 Task: Find connections with filter location Lanxi with filter topic #linkedinprofileswith filter profile language German with filter current company TÜV Rheinland Group with filter school Shreemati Nathibai Damodar Thackersey Women's University with filter industry Blogs with filter service category Graphic Design with filter keywords title Software Ninjaneer
Action: Mouse moved to (504, 62)
Screenshot: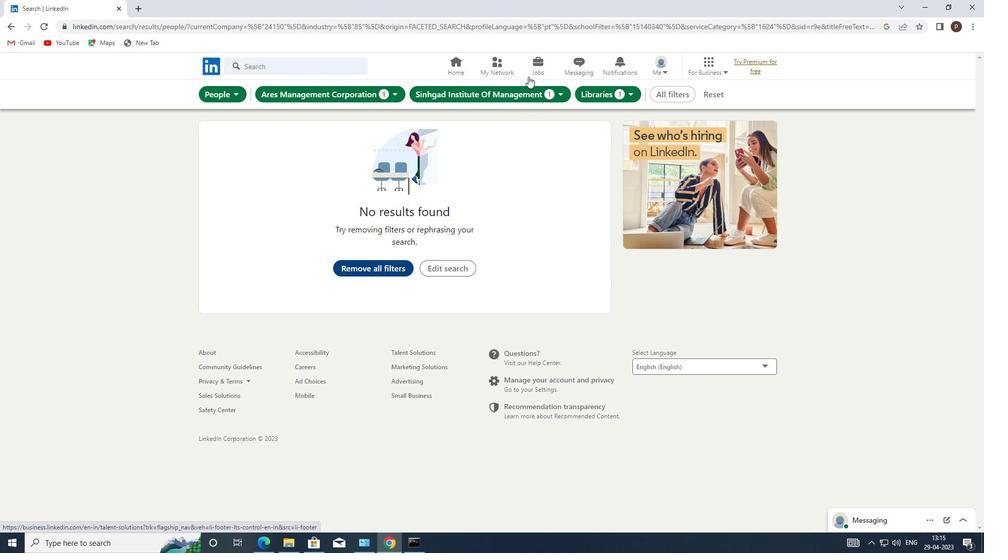 
Action: Mouse pressed left at (504, 62)
Screenshot: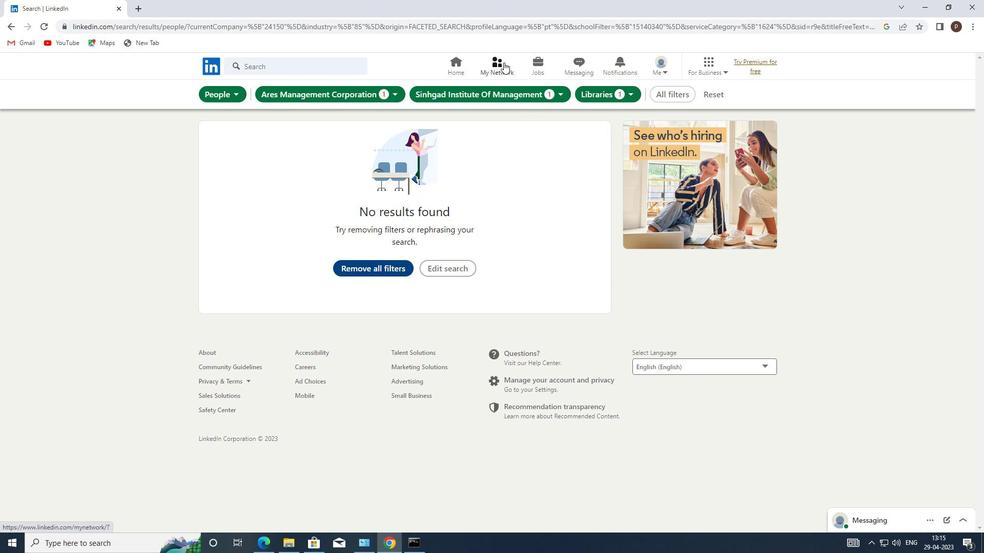
Action: Mouse moved to (268, 127)
Screenshot: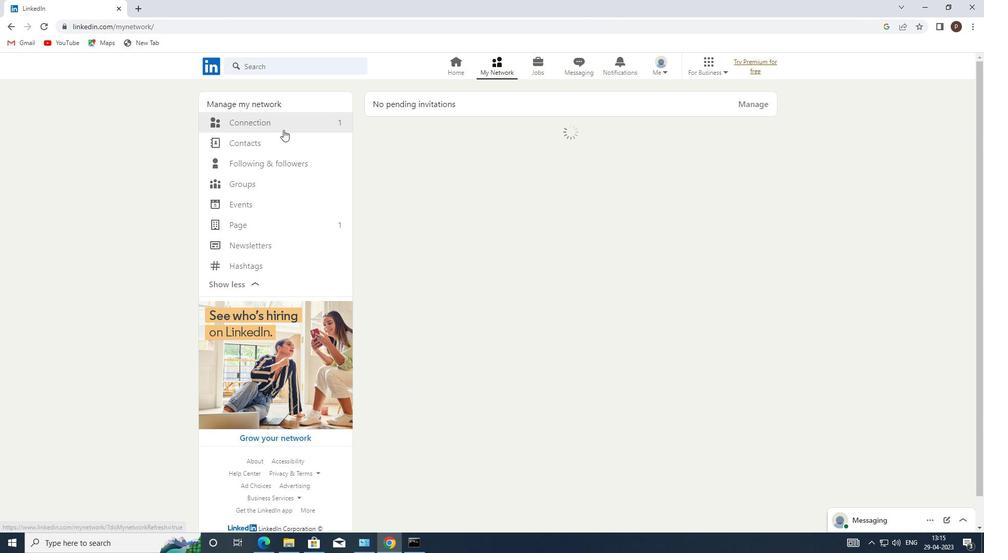 
Action: Mouse pressed left at (268, 127)
Screenshot: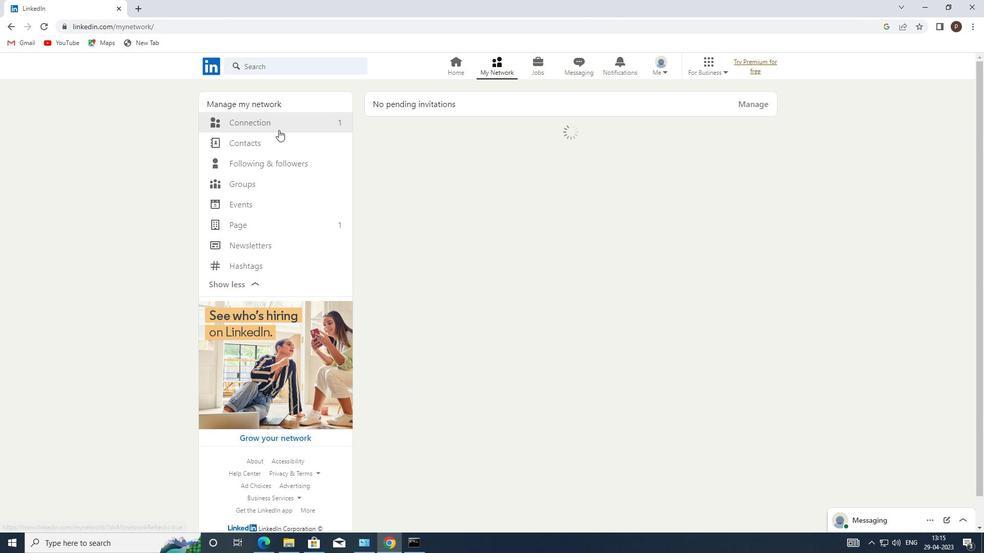 
Action: Mouse moved to (562, 123)
Screenshot: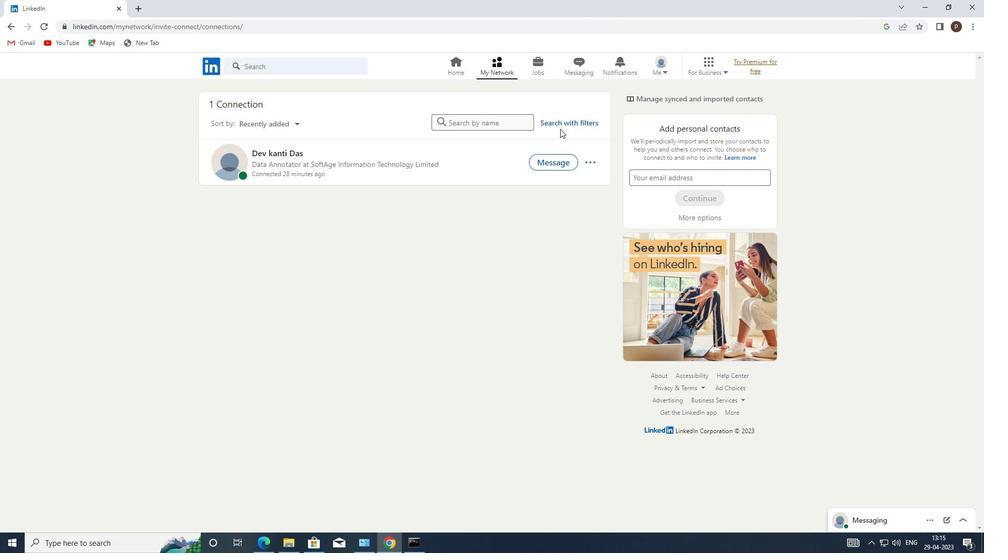 
Action: Mouse pressed left at (562, 123)
Screenshot: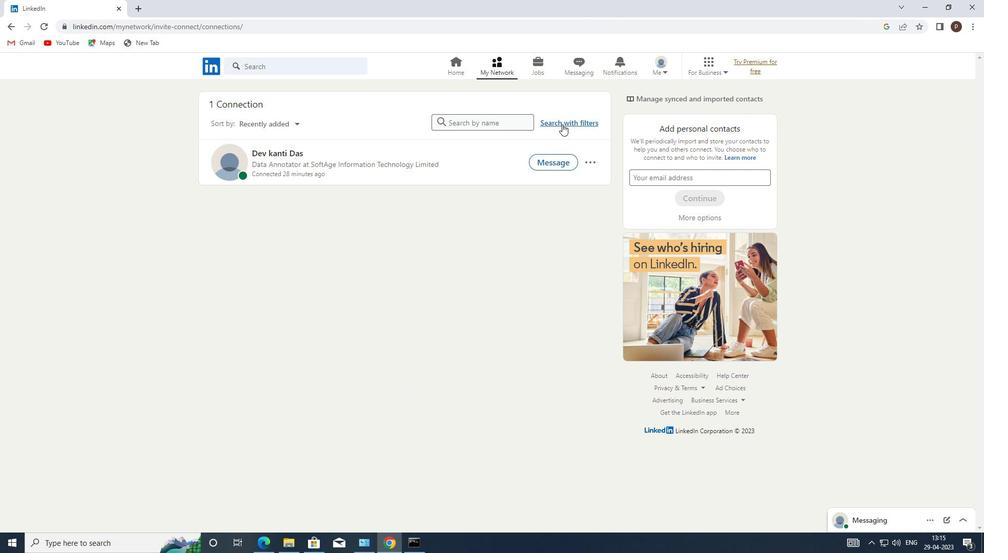 
Action: Mouse moved to (532, 93)
Screenshot: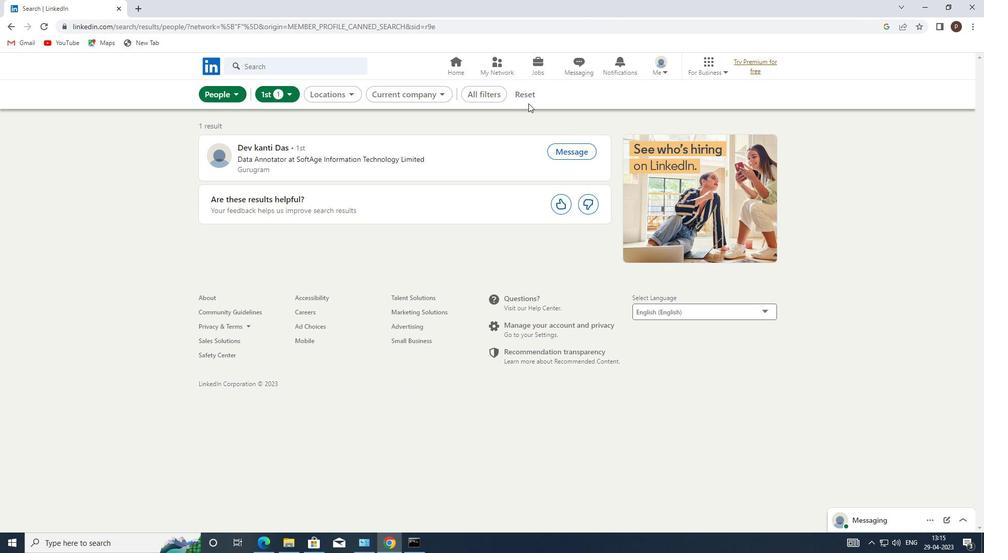 
Action: Mouse pressed left at (532, 93)
Screenshot: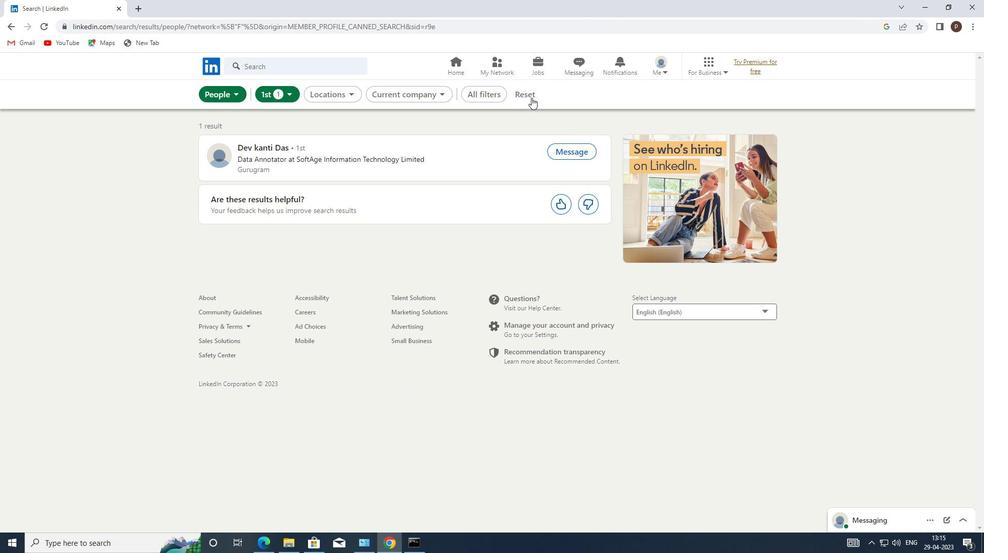 
Action: Mouse moved to (503, 91)
Screenshot: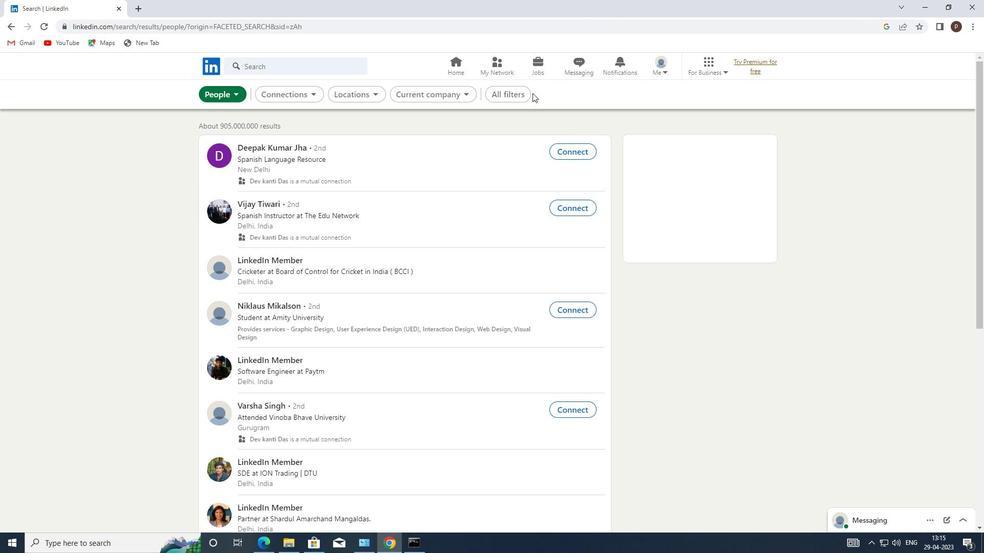 
Action: Mouse pressed left at (503, 91)
Screenshot: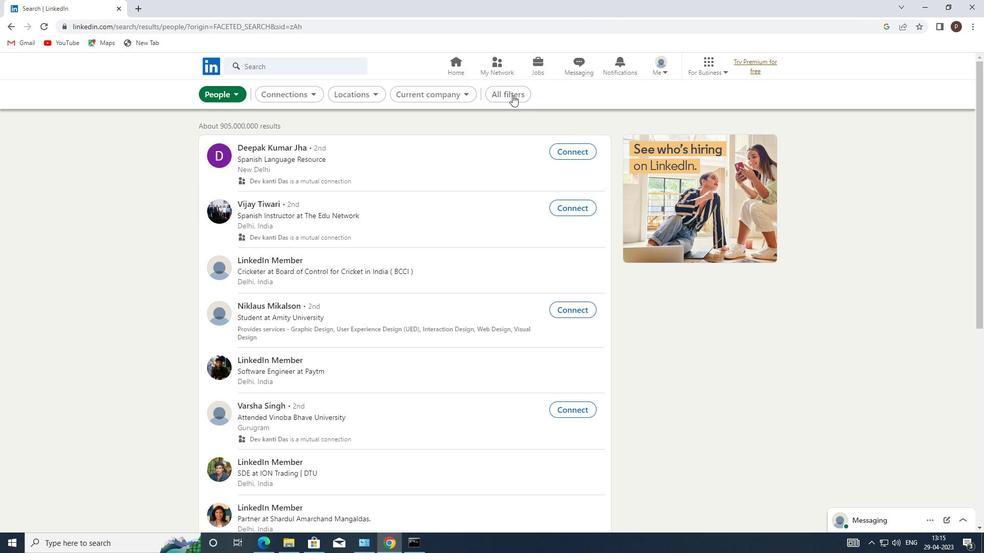 
Action: Mouse moved to (805, 378)
Screenshot: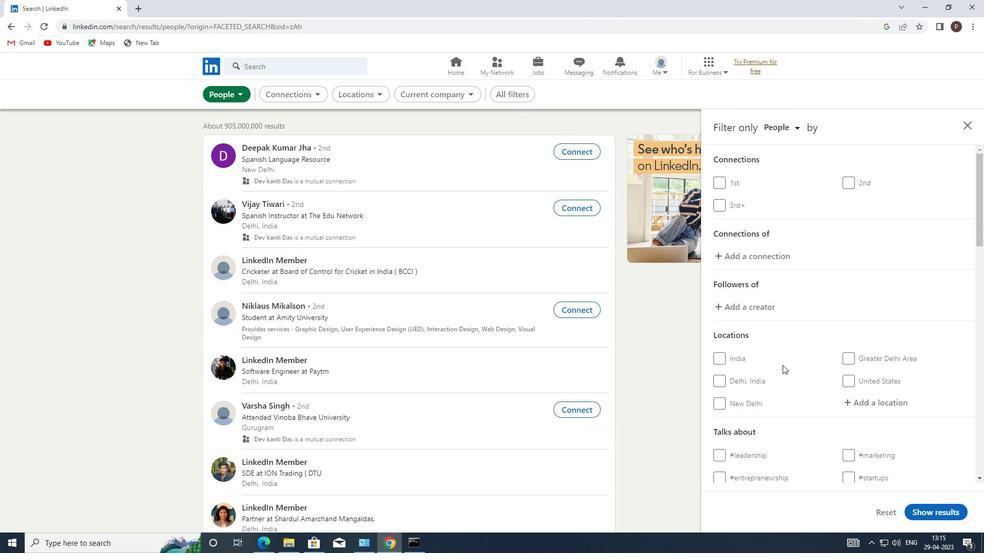 
Action: Mouse scrolled (805, 377) with delta (0, 0)
Screenshot: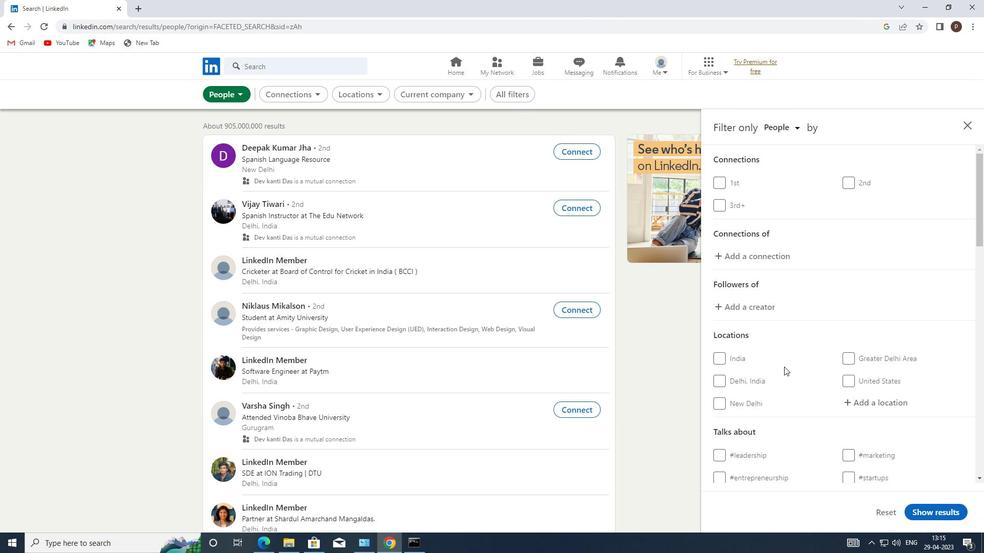 
Action: Mouse moved to (864, 353)
Screenshot: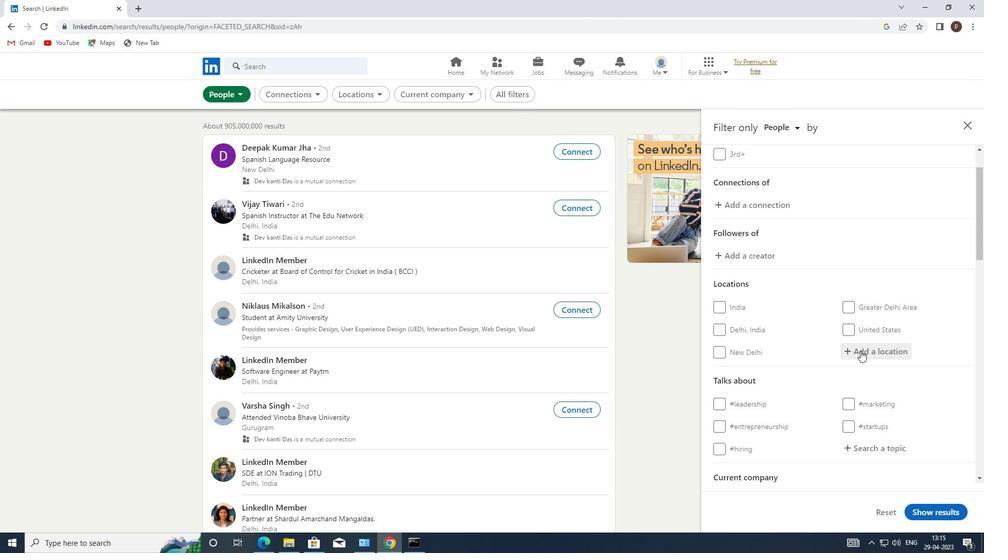 
Action: Mouse pressed left at (864, 353)
Screenshot: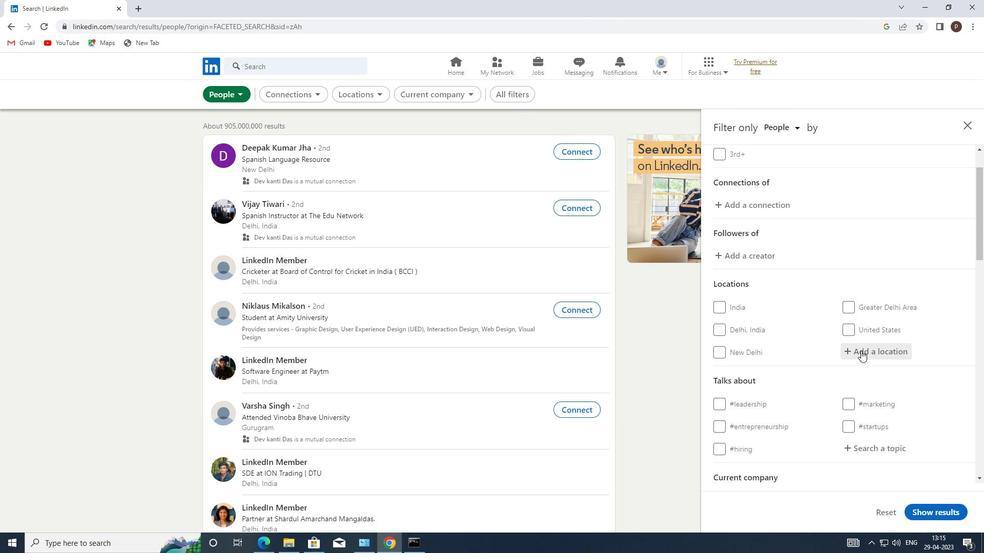 
Action: Key pressed l<Key.caps_lock>anxi<Key.space>
Screenshot: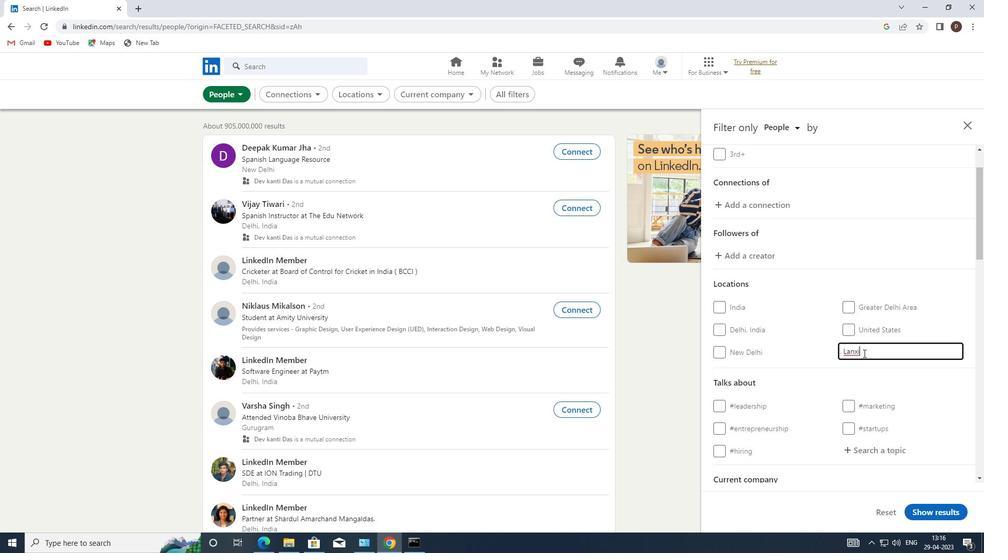 
Action: Mouse moved to (819, 360)
Screenshot: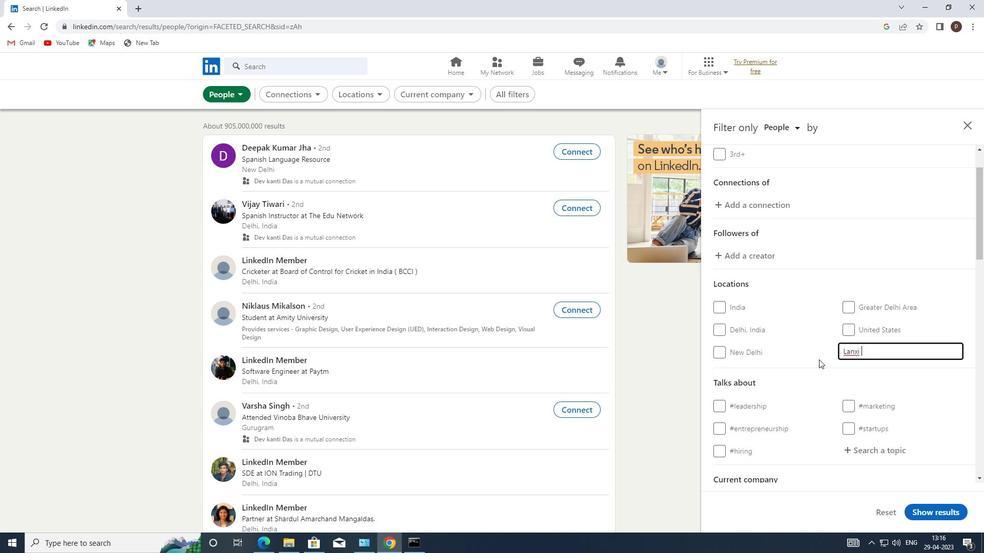 
Action: Mouse scrolled (819, 359) with delta (0, 0)
Screenshot: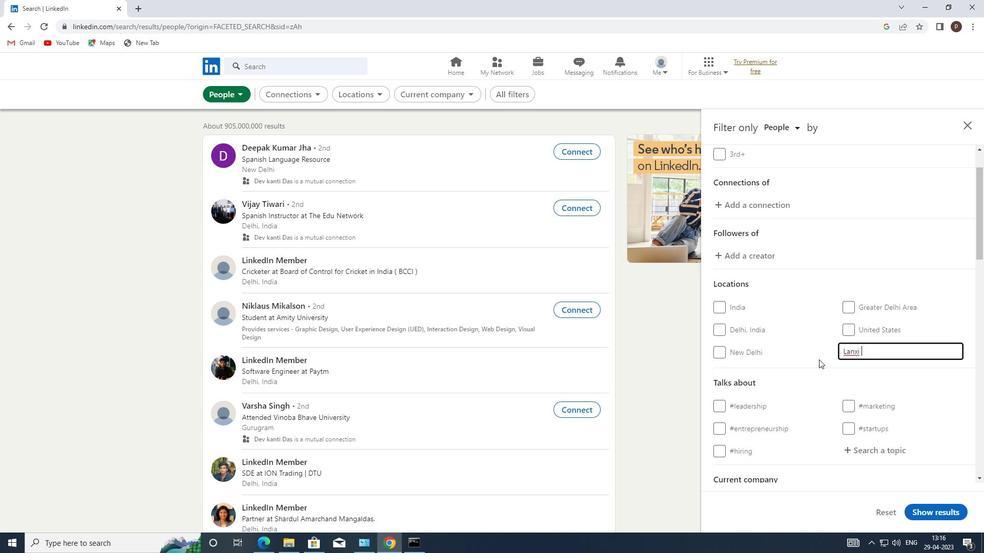 
Action: Mouse scrolled (819, 359) with delta (0, 0)
Screenshot: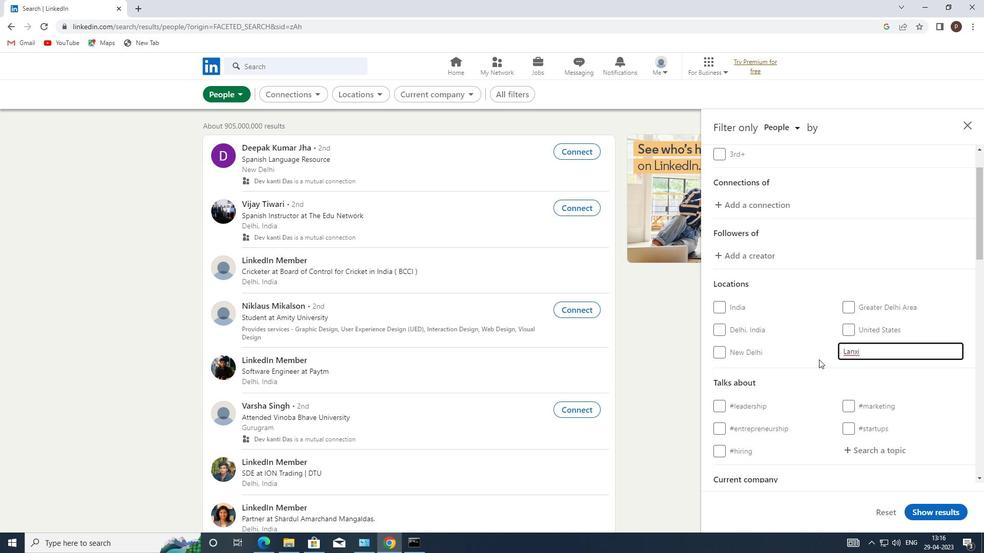 
Action: Mouse moved to (854, 350)
Screenshot: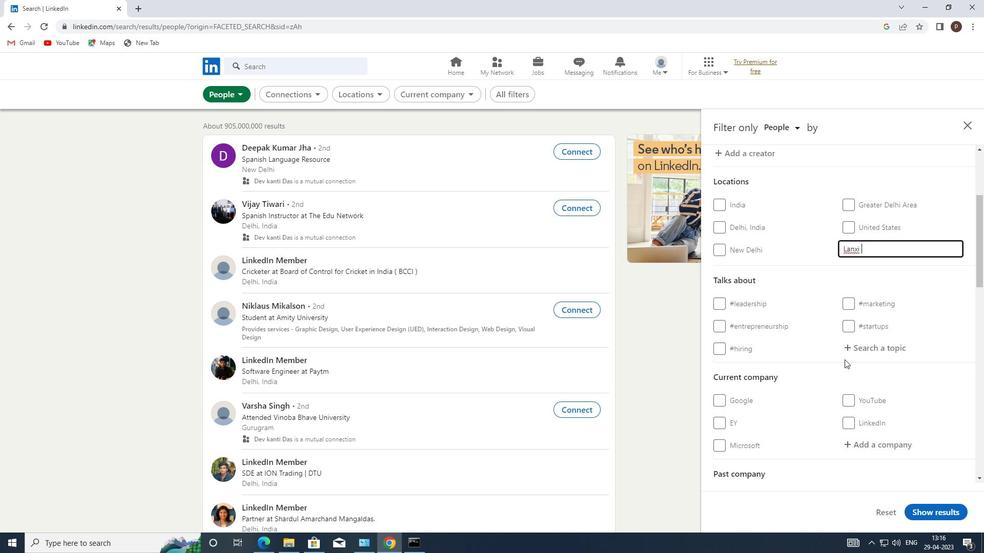 
Action: Mouse pressed left at (854, 350)
Screenshot: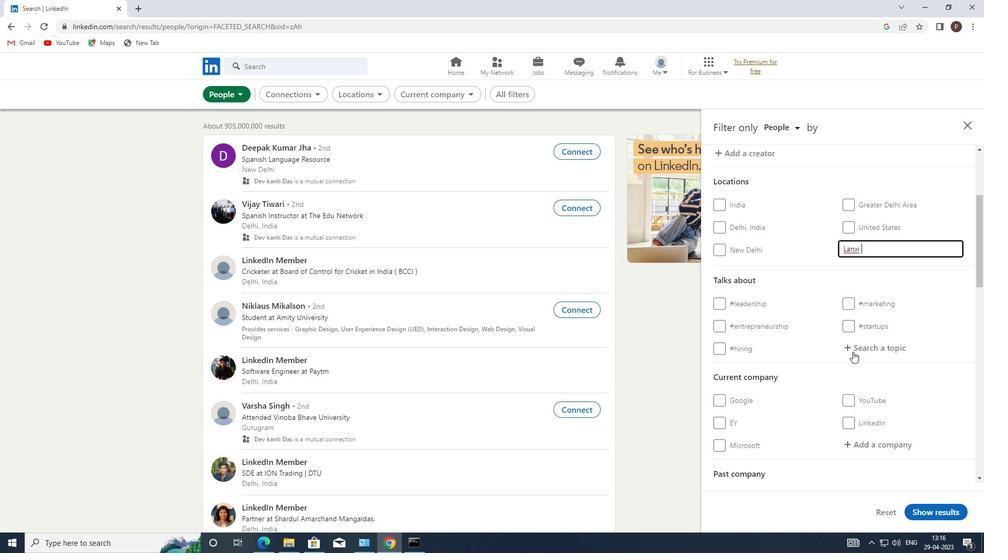 
Action: Key pressed <Key.shift>#I<Key.backspace>LINKEDINPROFILES
Screenshot: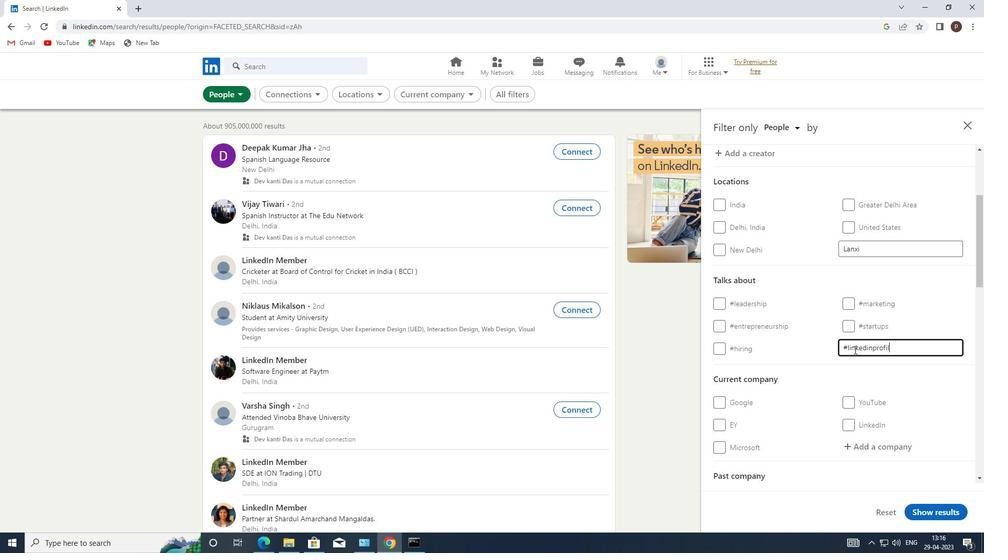 
Action: Mouse moved to (765, 375)
Screenshot: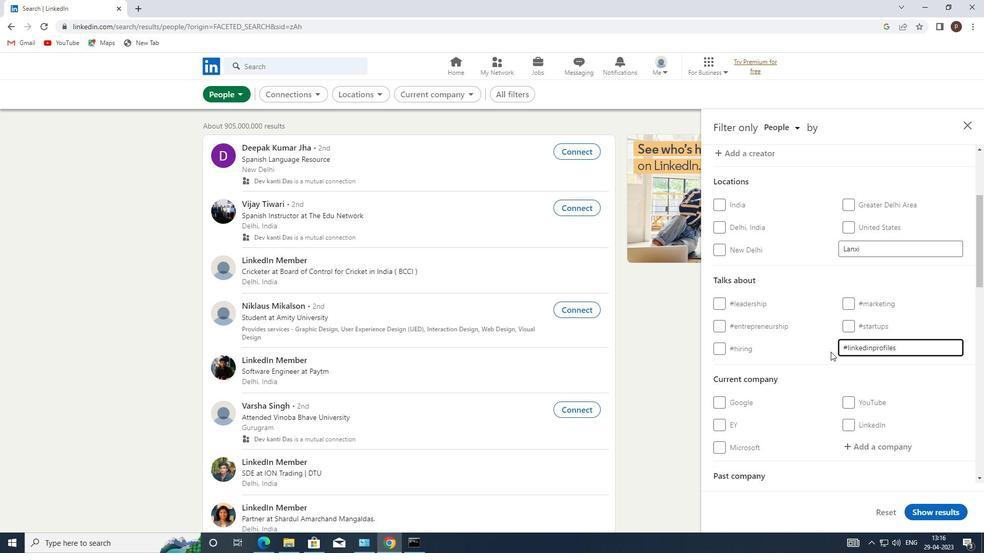 
Action: Mouse scrolled (765, 374) with delta (0, 0)
Screenshot: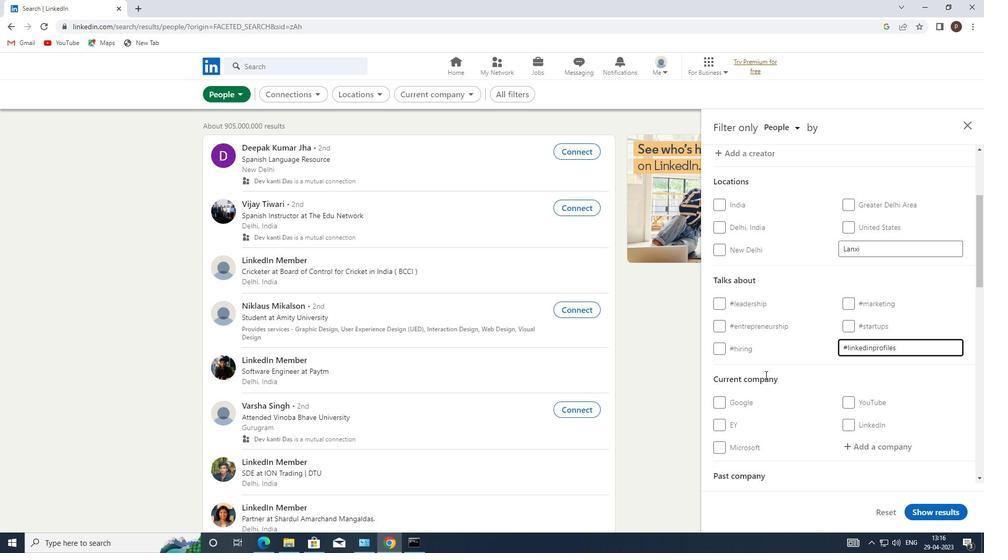 
Action: Mouse moved to (765, 375)
Screenshot: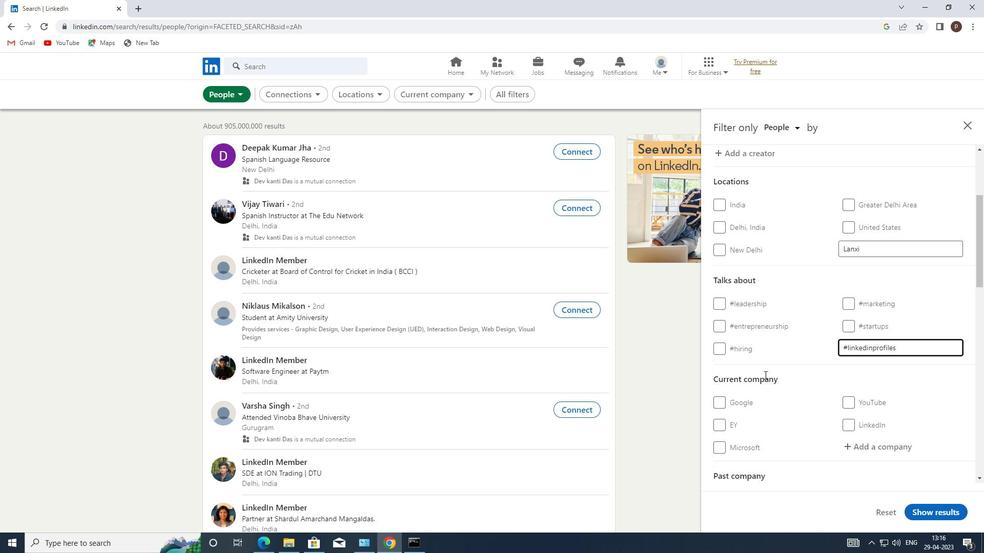 
Action: Mouse scrolled (765, 375) with delta (0, 0)
Screenshot: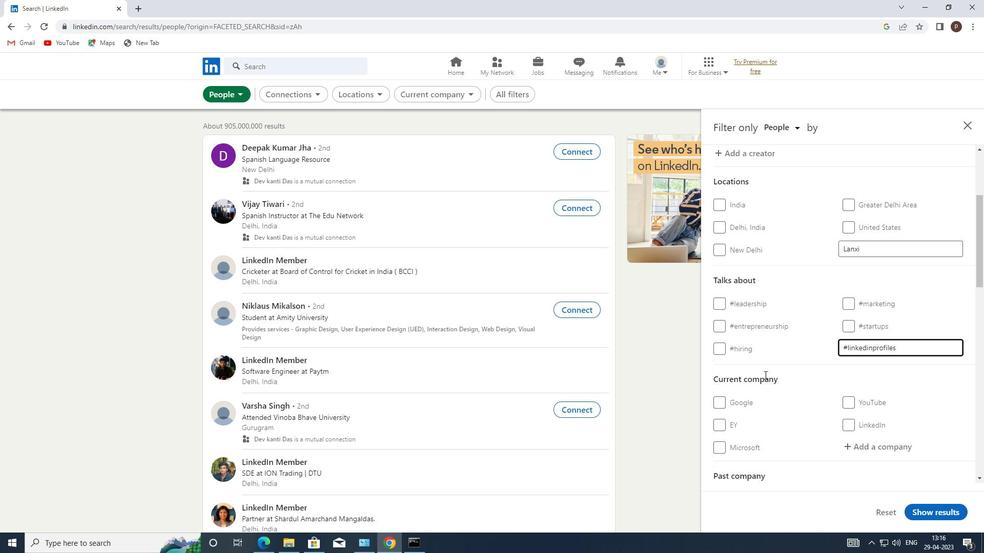 
Action: Mouse scrolled (765, 375) with delta (0, 0)
Screenshot: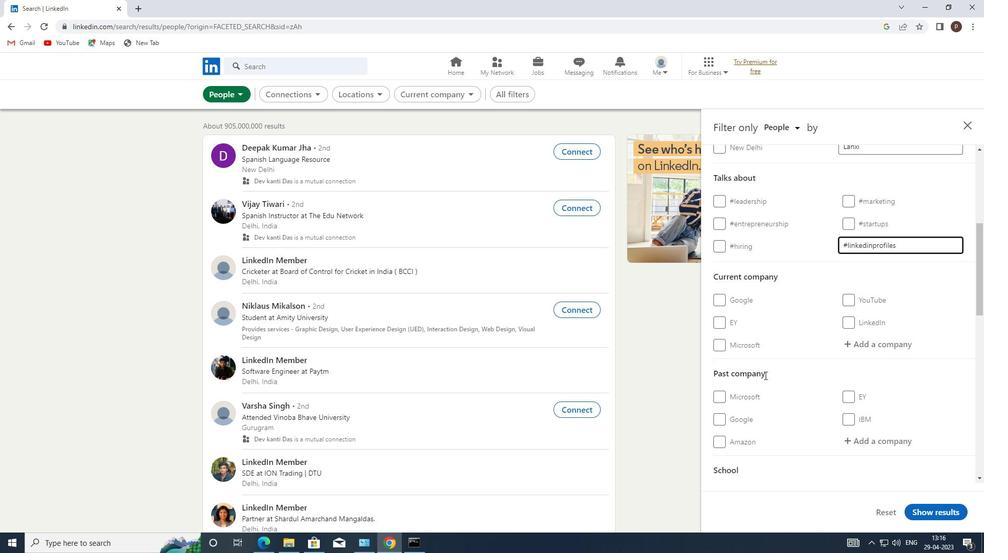 
Action: Mouse scrolled (765, 375) with delta (0, 0)
Screenshot: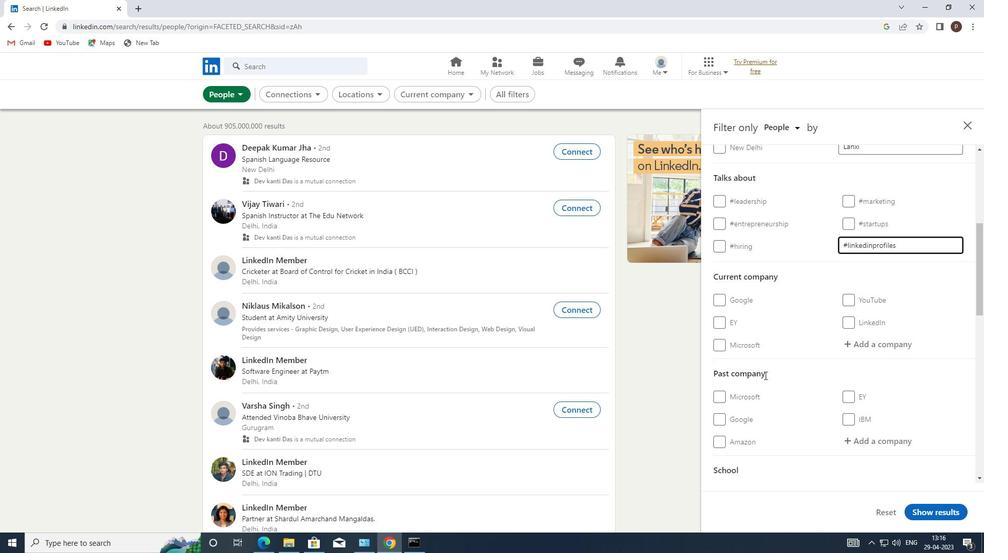 
Action: Mouse scrolled (765, 375) with delta (0, 0)
Screenshot: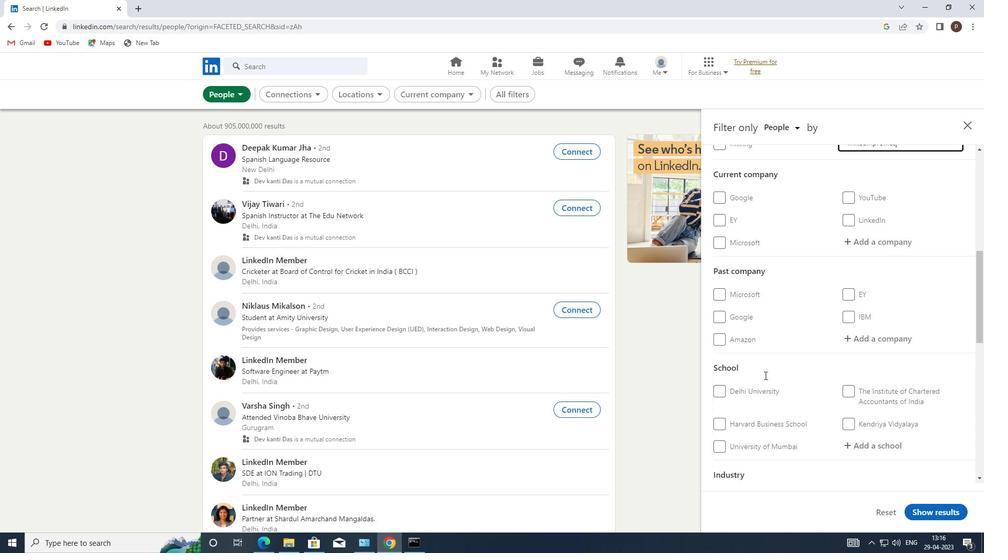 
Action: Mouse moved to (765, 376)
Screenshot: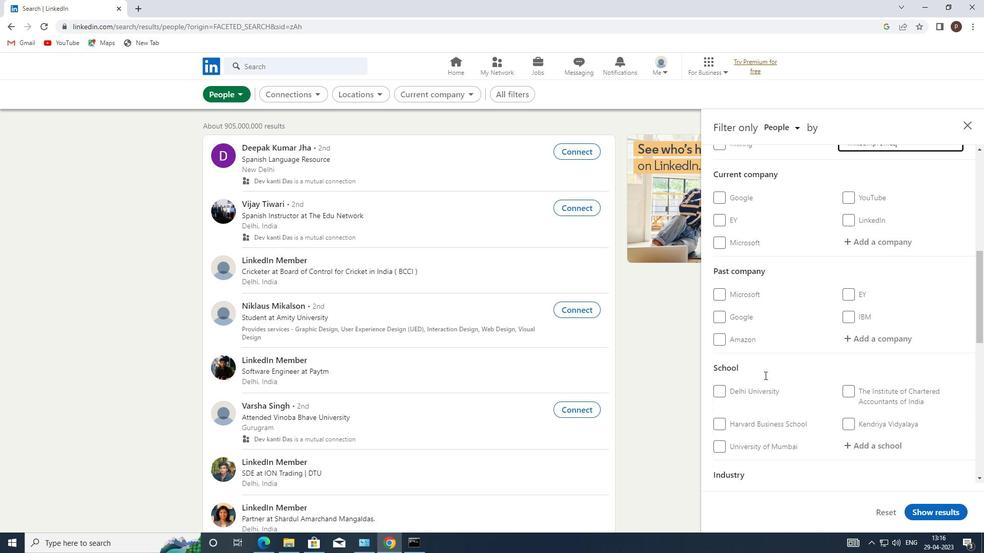 
Action: Mouse scrolled (765, 376) with delta (0, 0)
Screenshot: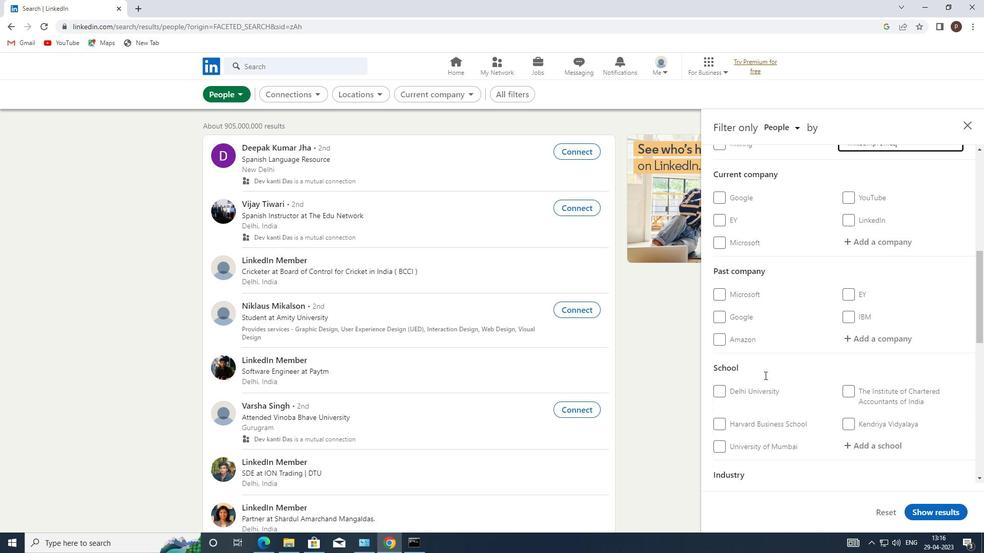 
Action: Mouse moved to (777, 381)
Screenshot: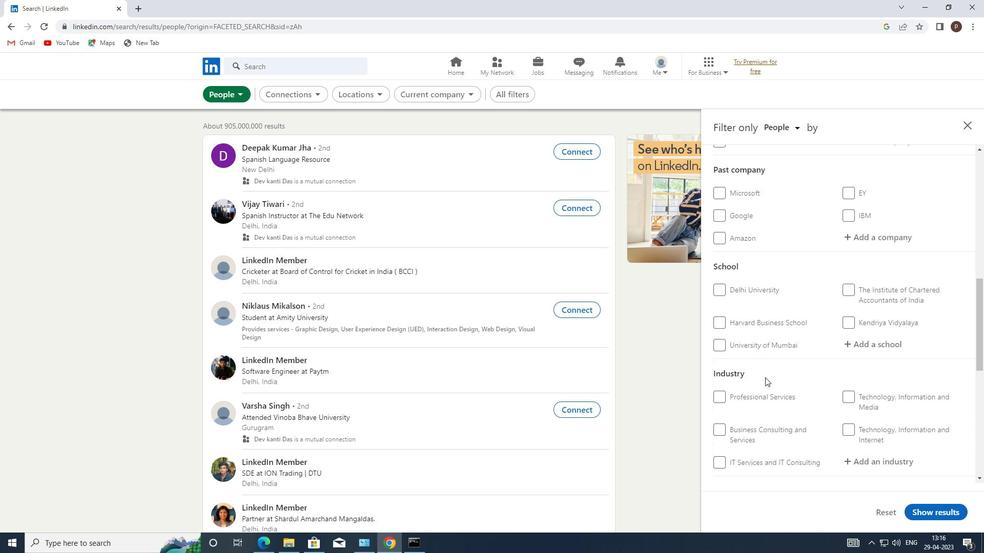 
Action: Mouse scrolled (777, 381) with delta (0, 0)
Screenshot: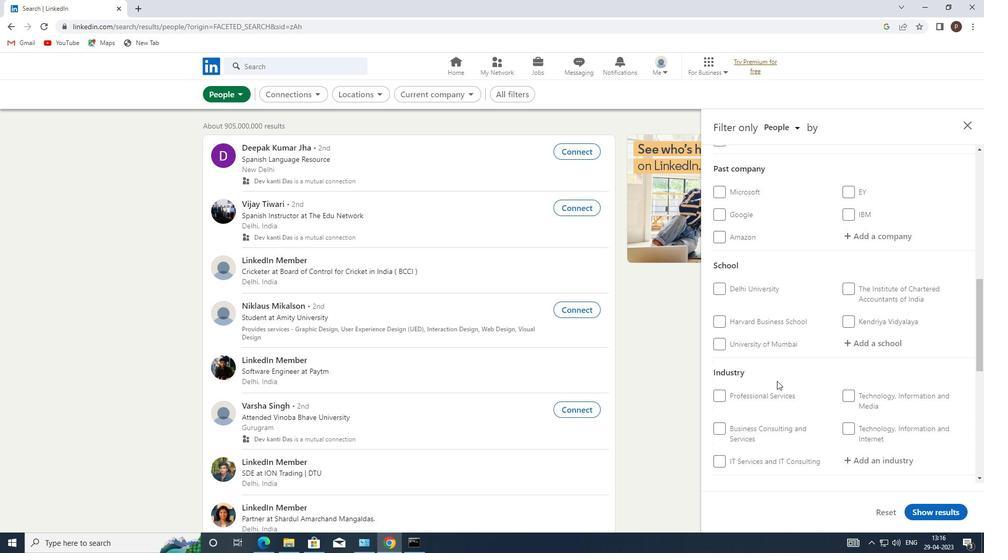
Action: Mouse scrolled (777, 381) with delta (0, 0)
Screenshot: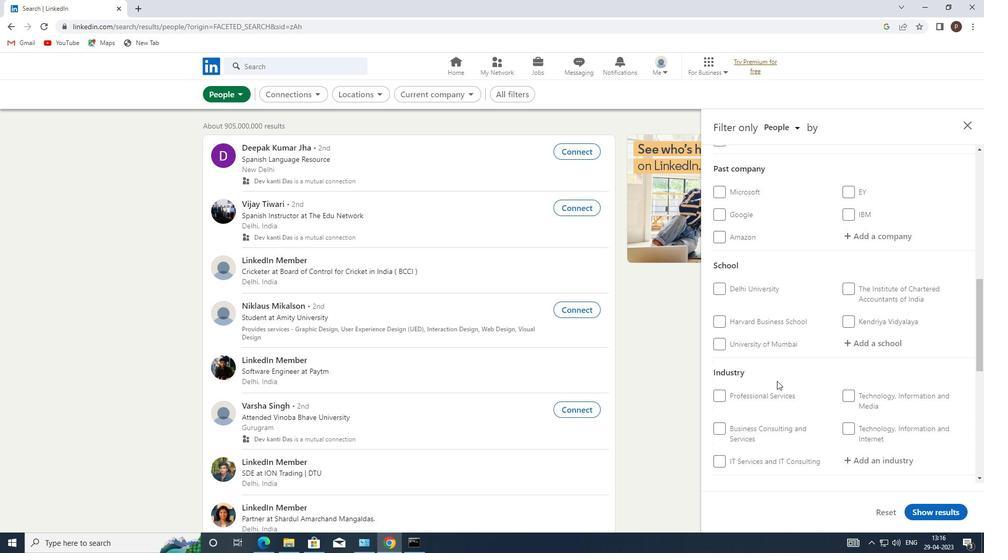 
Action: Mouse moved to (721, 458)
Screenshot: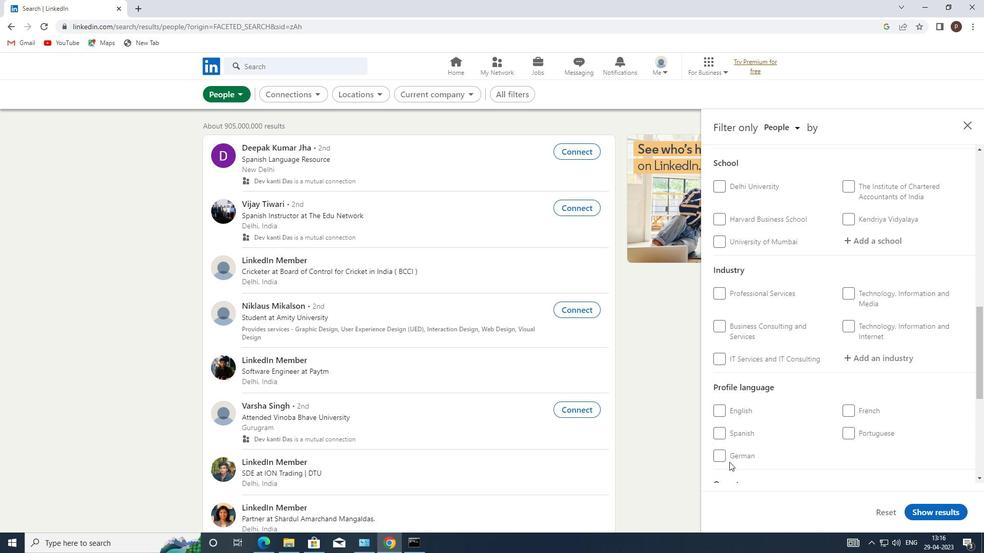 
Action: Mouse pressed left at (721, 458)
Screenshot: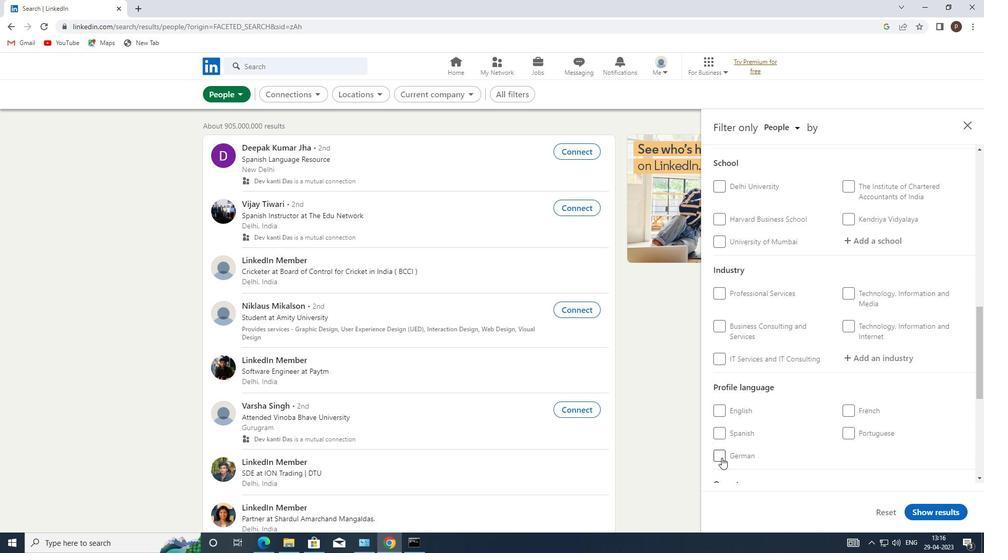 
Action: Mouse moved to (807, 402)
Screenshot: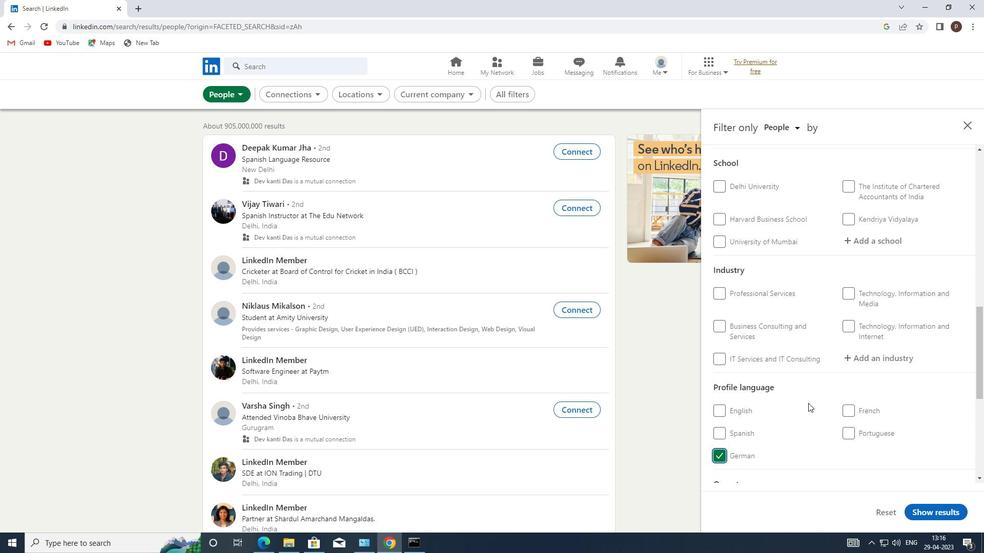 
Action: Mouse scrolled (807, 403) with delta (0, 0)
Screenshot: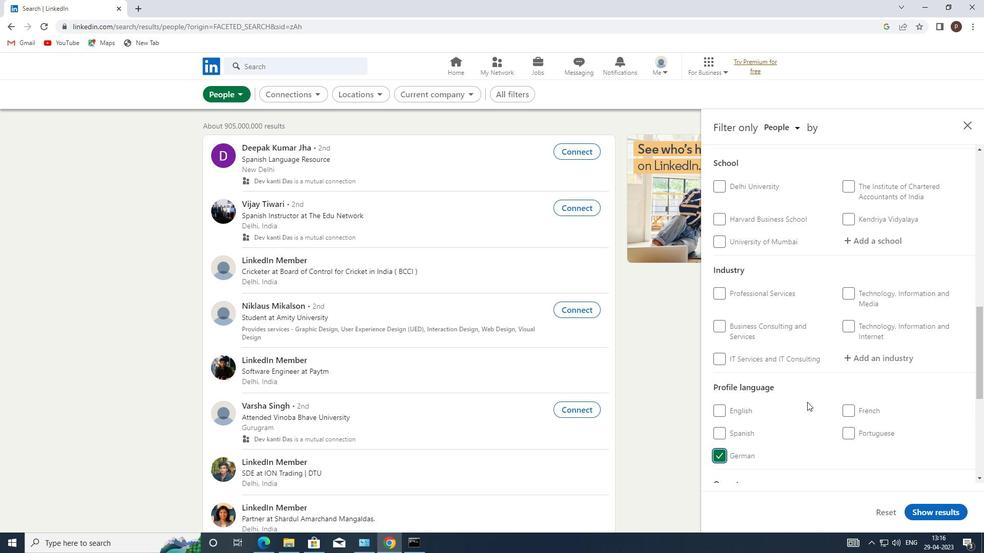 
Action: Mouse scrolled (807, 403) with delta (0, 0)
Screenshot: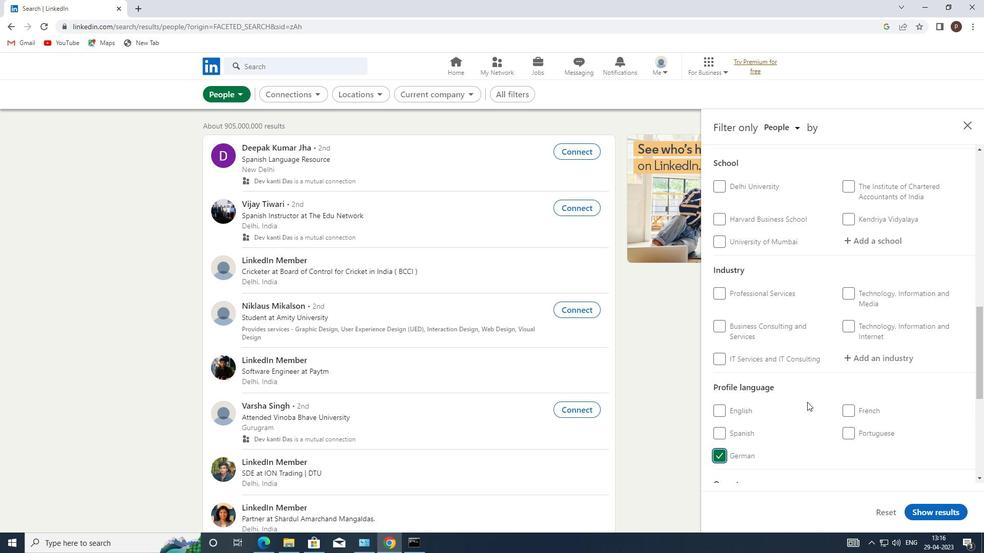 
Action: Mouse scrolled (807, 403) with delta (0, 0)
Screenshot: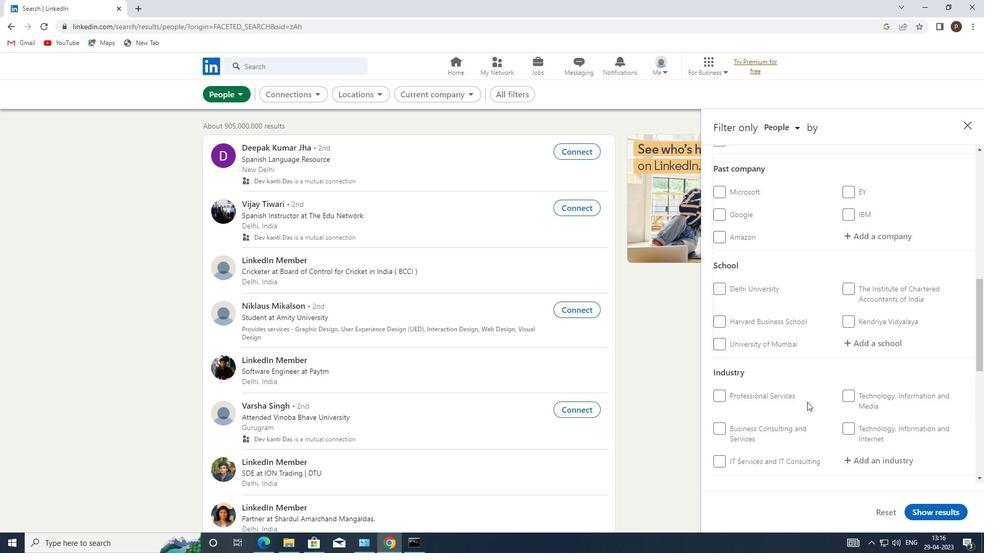 
Action: Mouse scrolled (807, 403) with delta (0, 0)
Screenshot: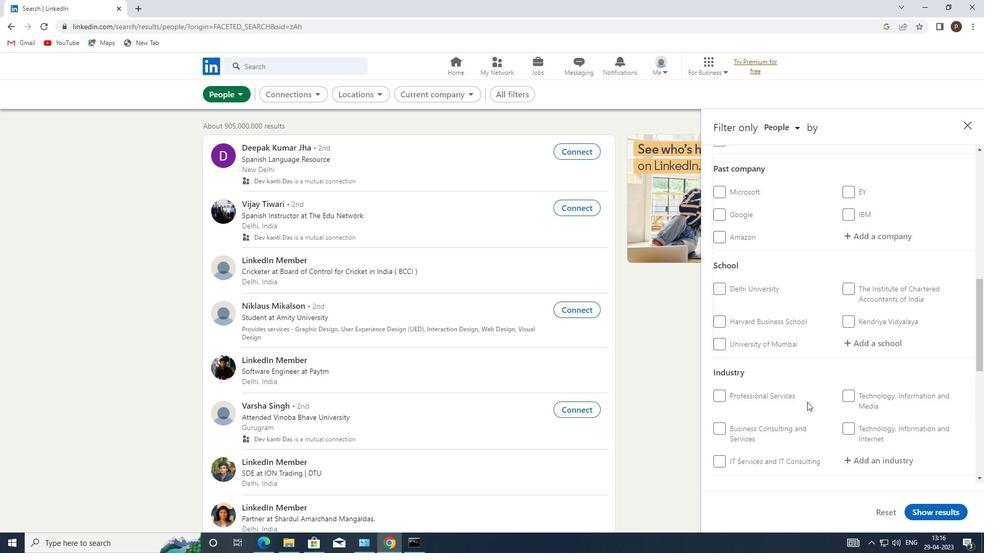 
Action: Mouse moved to (865, 313)
Screenshot: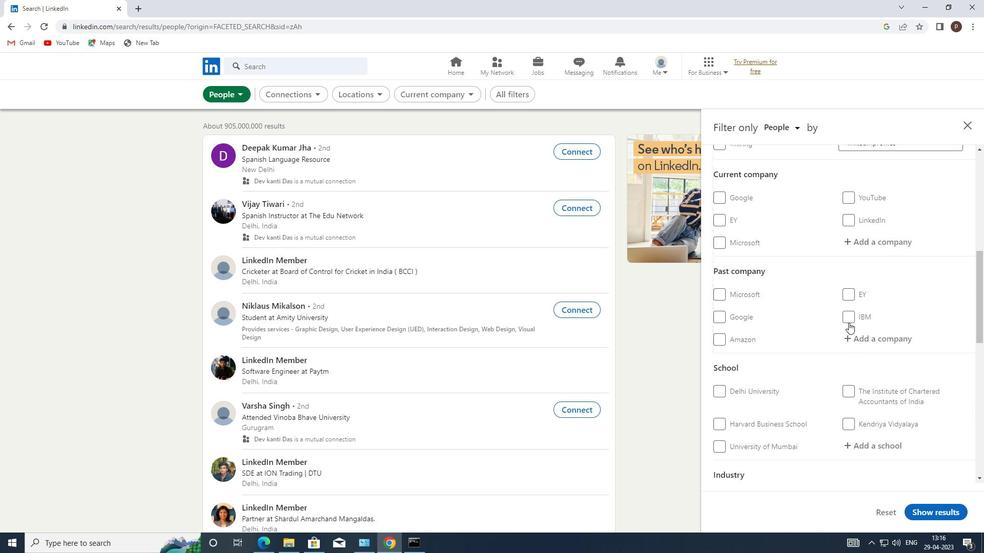 
Action: Mouse scrolled (865, 314) with delta (0, 0)
Screenshot: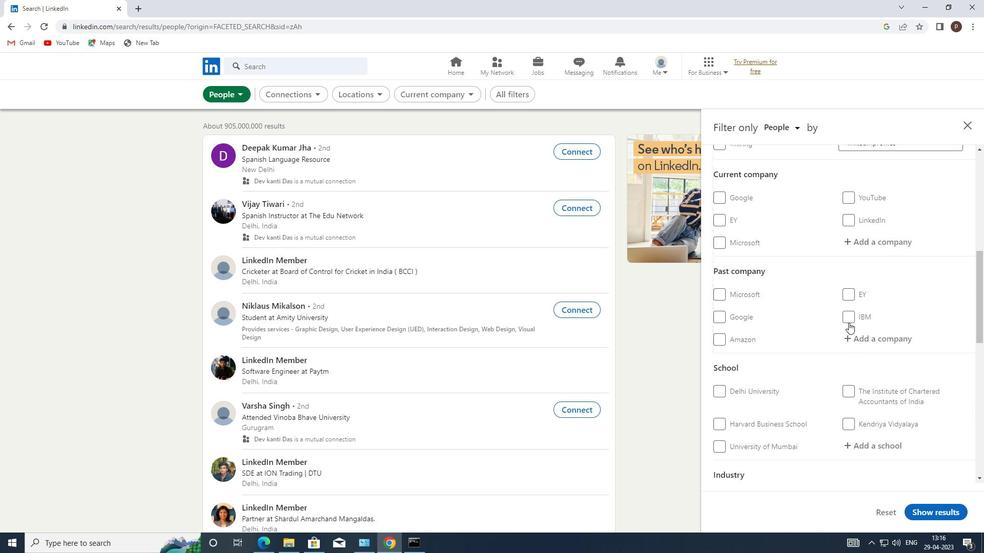 
Action: Mouse moved to (859, 290)
Screenshot: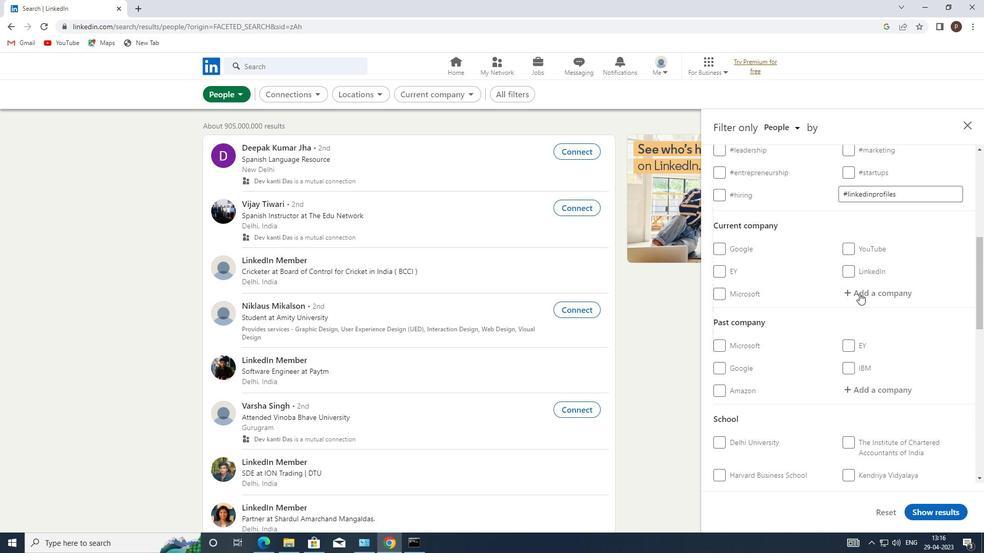 
Action: Mouse pressed left at (859, 290)
Screenshot: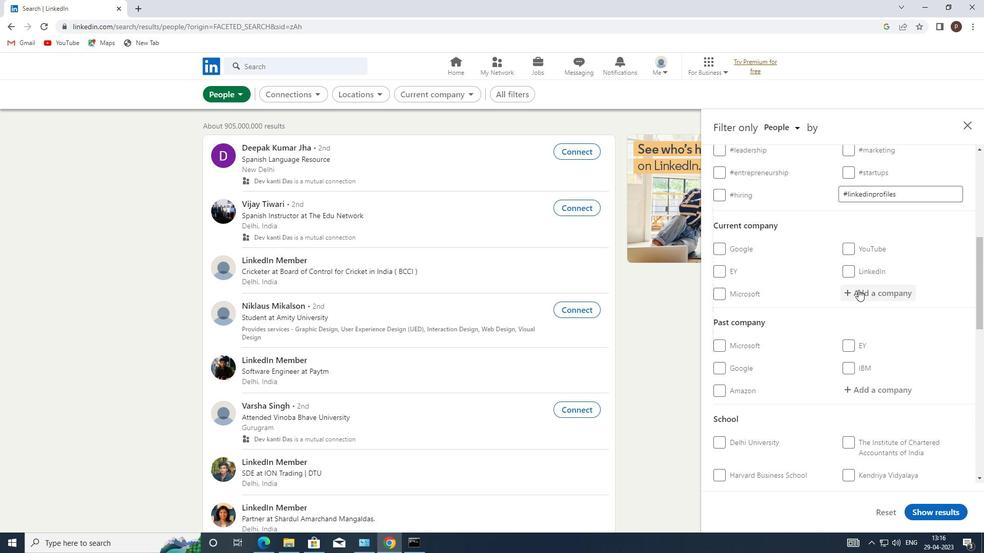 
Action: Key pressed <Key.caps_lock>TUV<Key.space>R
Screenshot: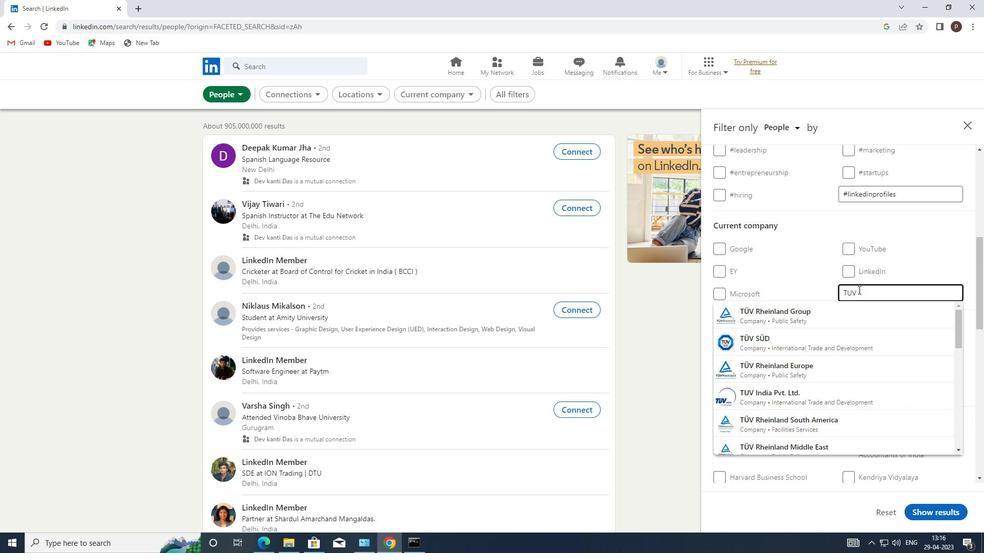 
Action: Mouse moved to (819, 340)
Screenshot: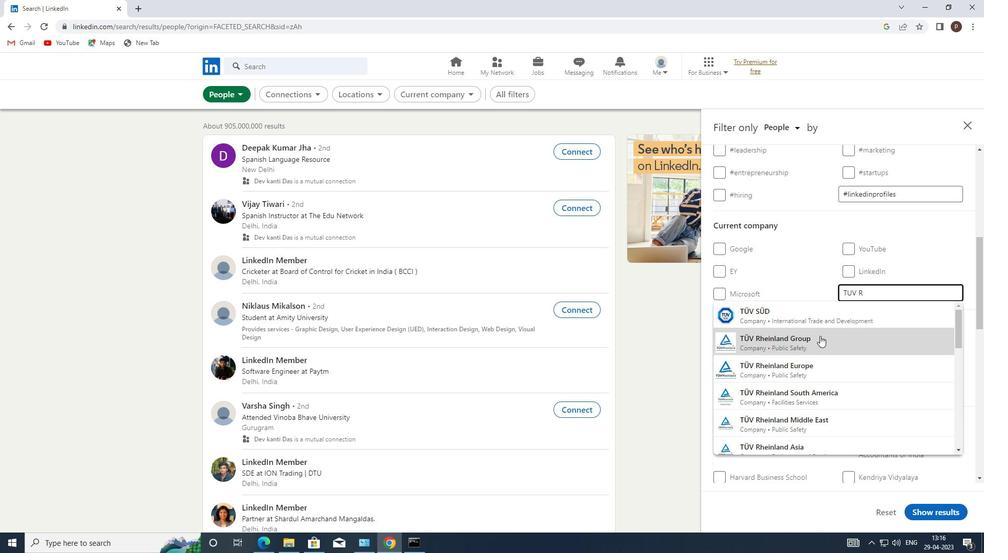 
Action: Mouse pressed left at (819, 340)
Screenshot: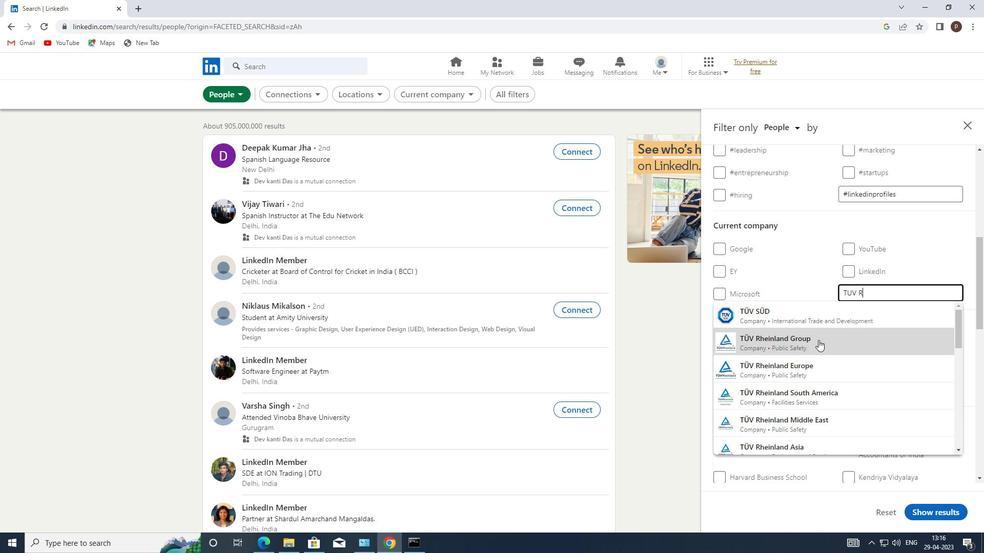 
Action: Mouse moved to (802, 333)
Screenshot: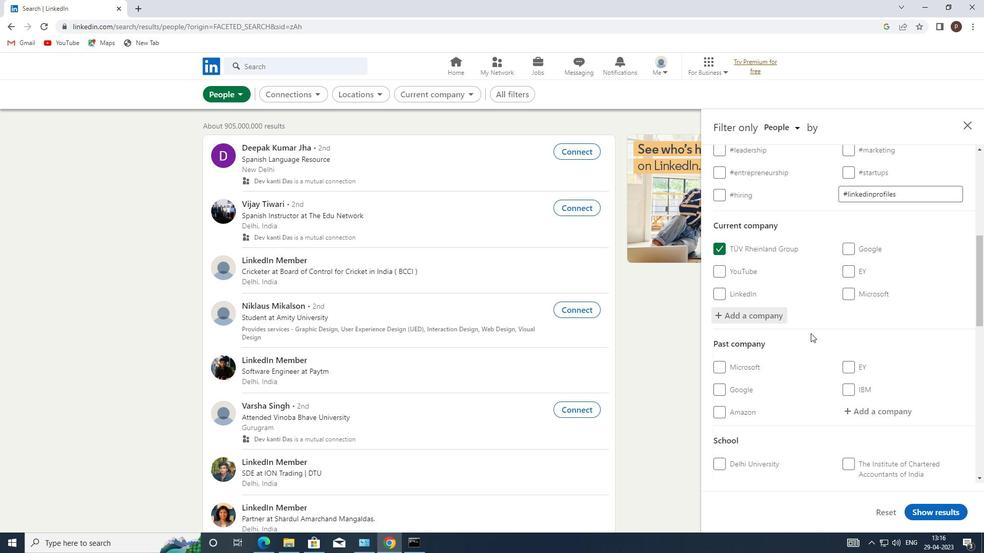 
Action: Mouse scrolled (802, 333) with delta (0, 0)
Screenshot: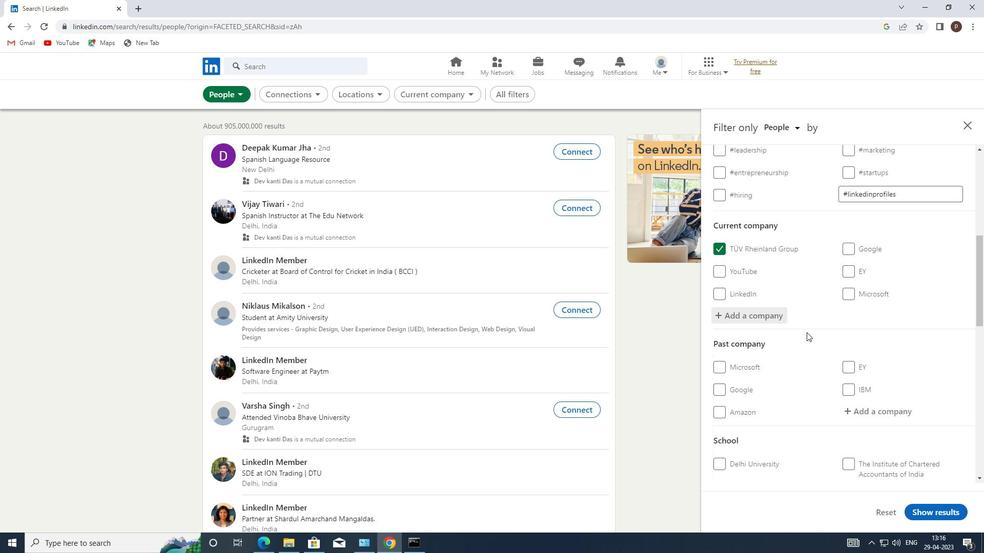 
Action: Mouse moved to (828, 354)
Screenshot: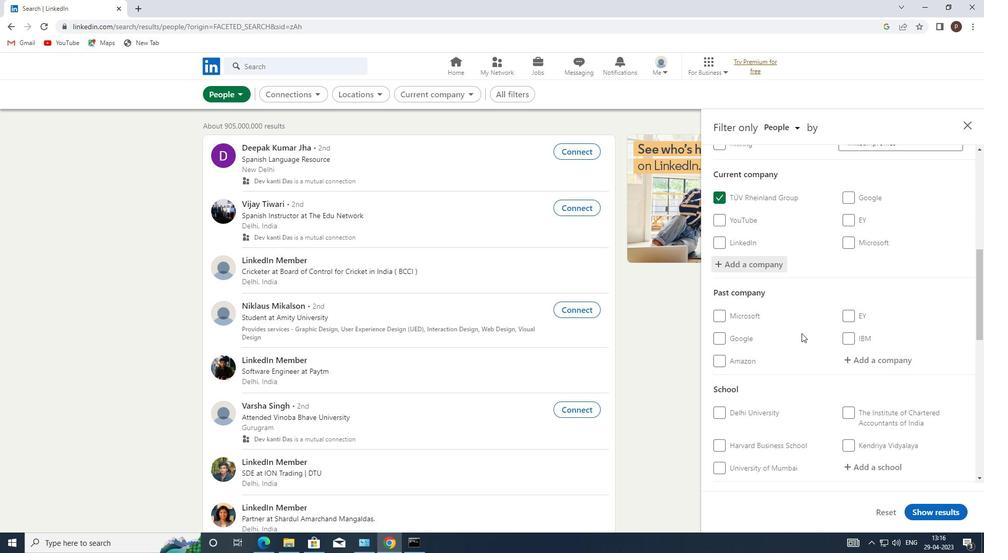 
Action: Mouse scrolled (828, 353) with delta (0, 0)
Screenshot: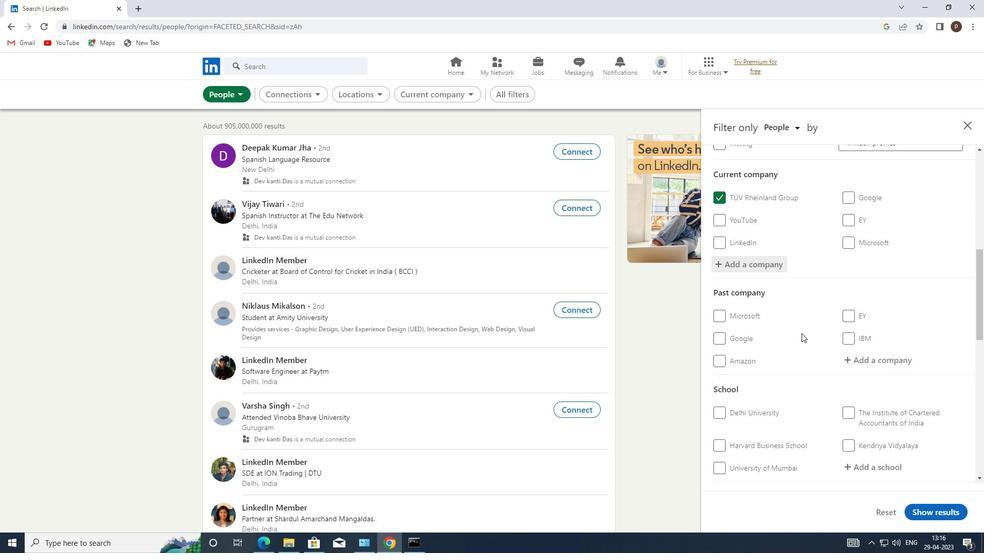 
Action: Mouse scrolled (828, 353) with delta (0, 0)
Screenshot: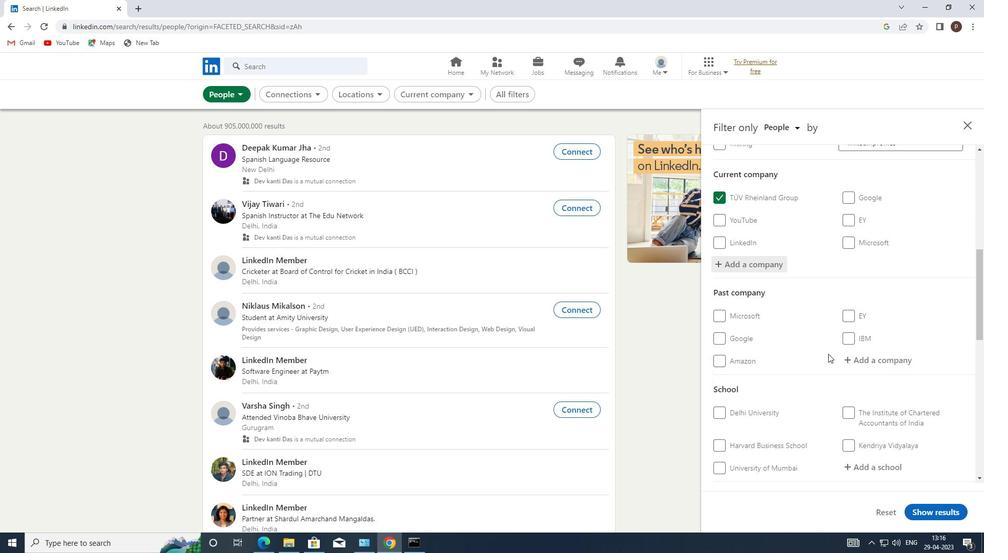 
Action: Mouse moved to (861, 366)
Screenshot: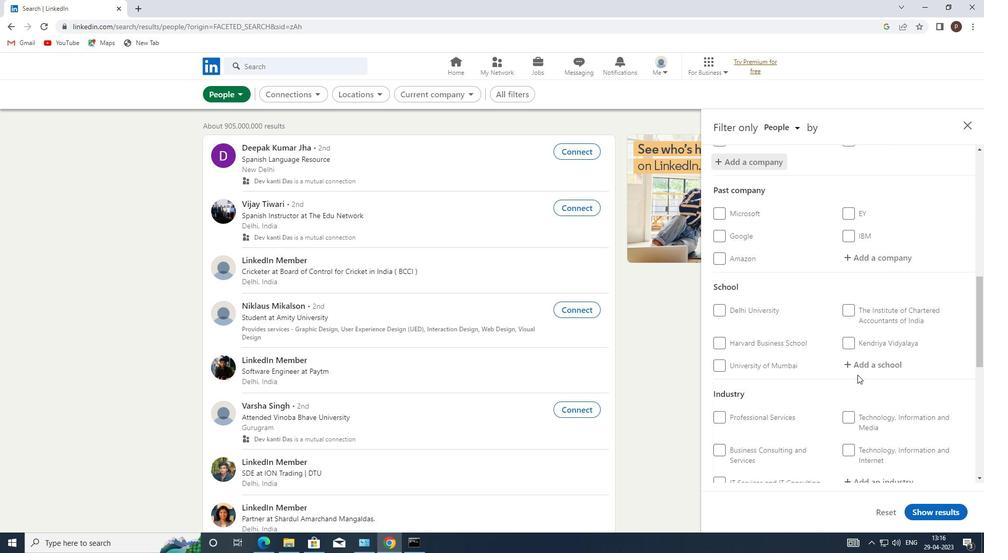 
Action: Mouse pressed left at (861, 366)
Screenshot: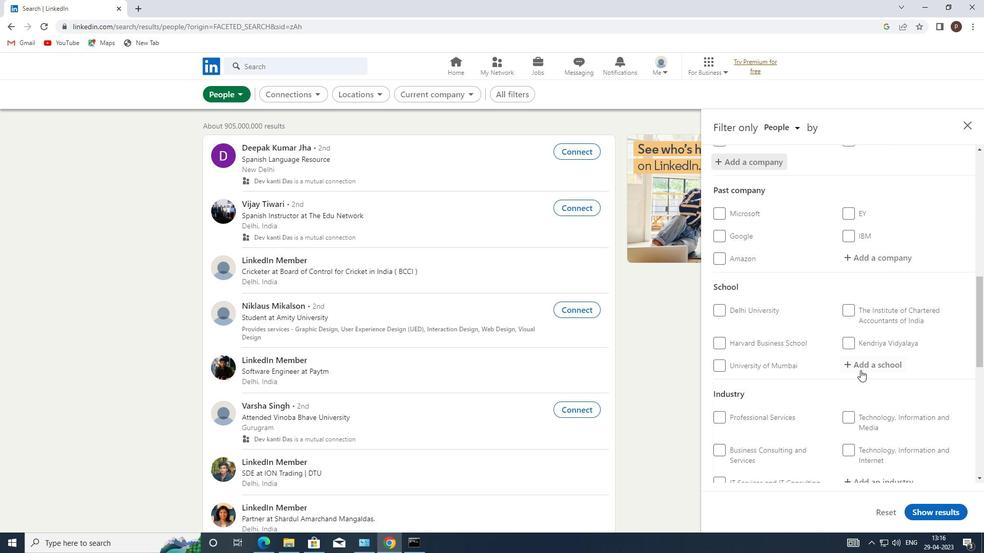 
Action: Key pressed <Key.caps_lock>S<Key.caps_lock><Key.backspace>S<Key.caps_lock>HREEMATI<Key.space><Key.caps_lock>N<Key.caps_lock>
Screenshot: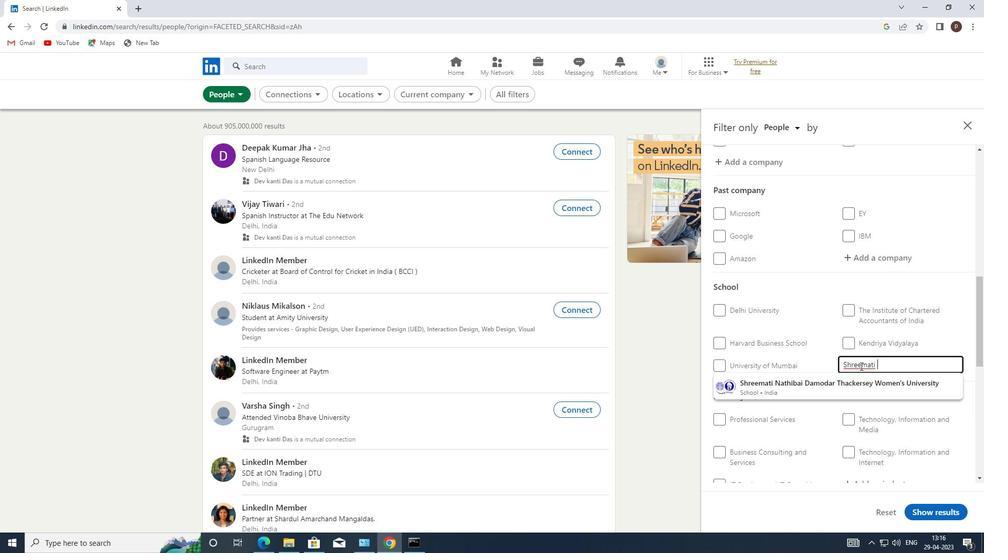 
Action: Mouse moved to (825, 387)
Screenshot: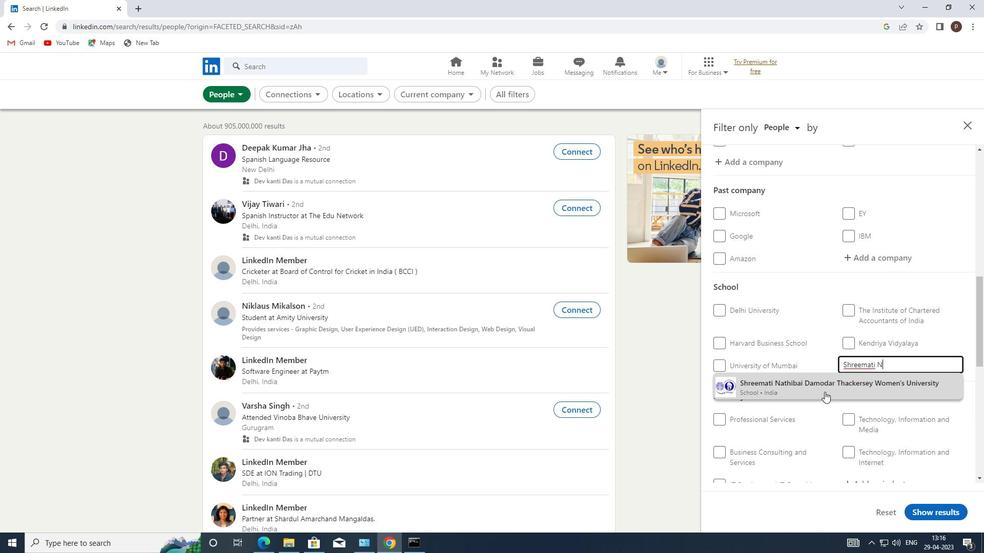 
Action: Mouse pressed left at (825, 387)
Screenshot: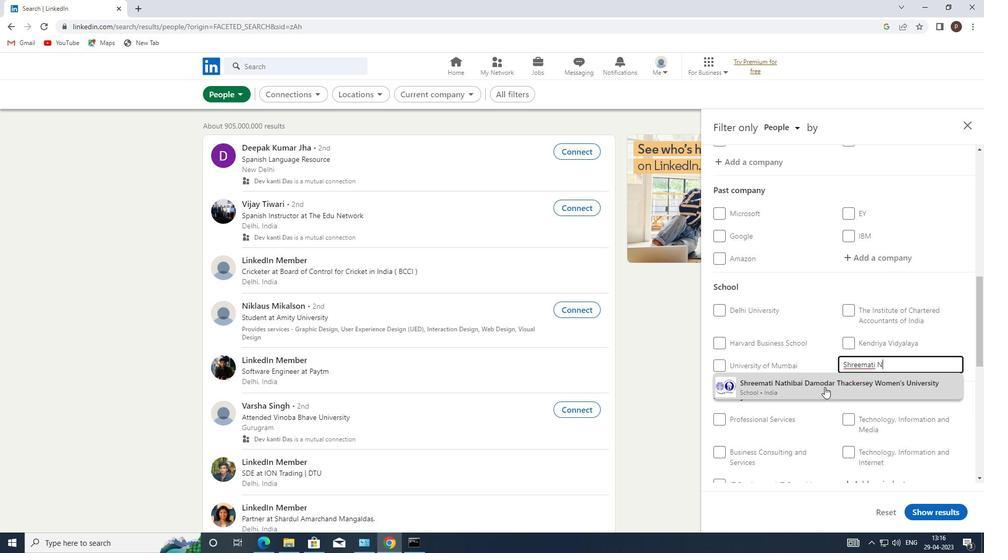 
Action: Mouse moved to (824, 387)
Screenshot: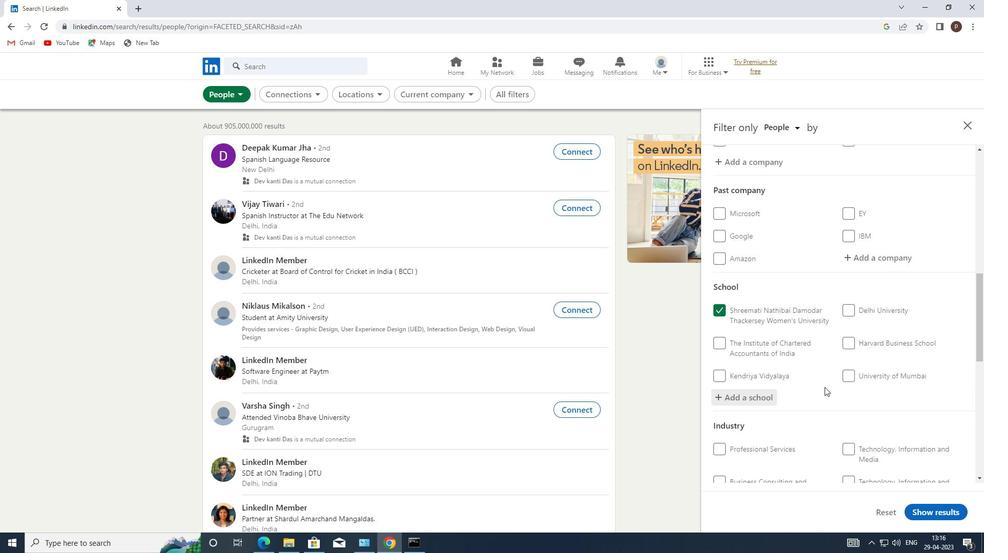 
Action: Mouse scrolled (824, 386) with delta (0, 0)
Screenshot: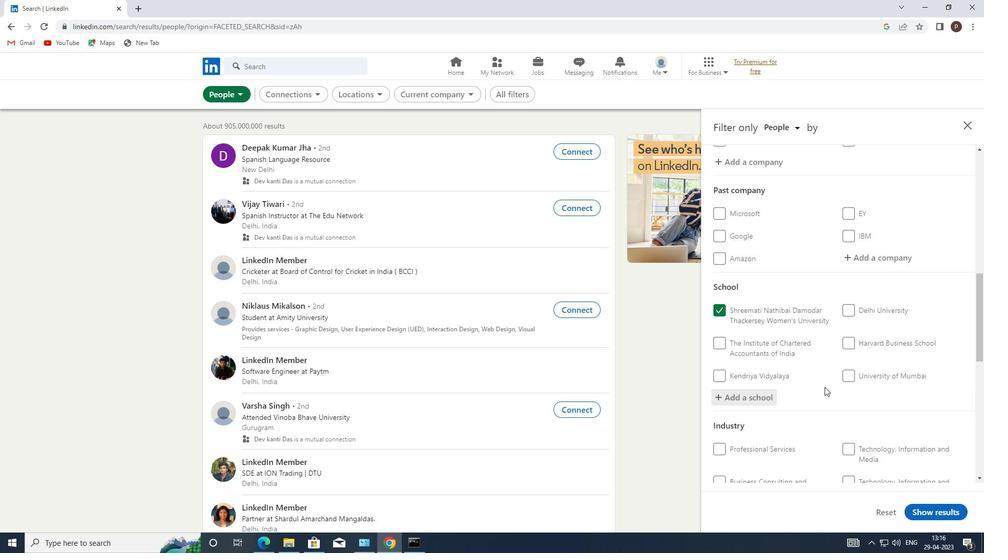 
Action: Mouse moved to (824, 387)
Screenshot: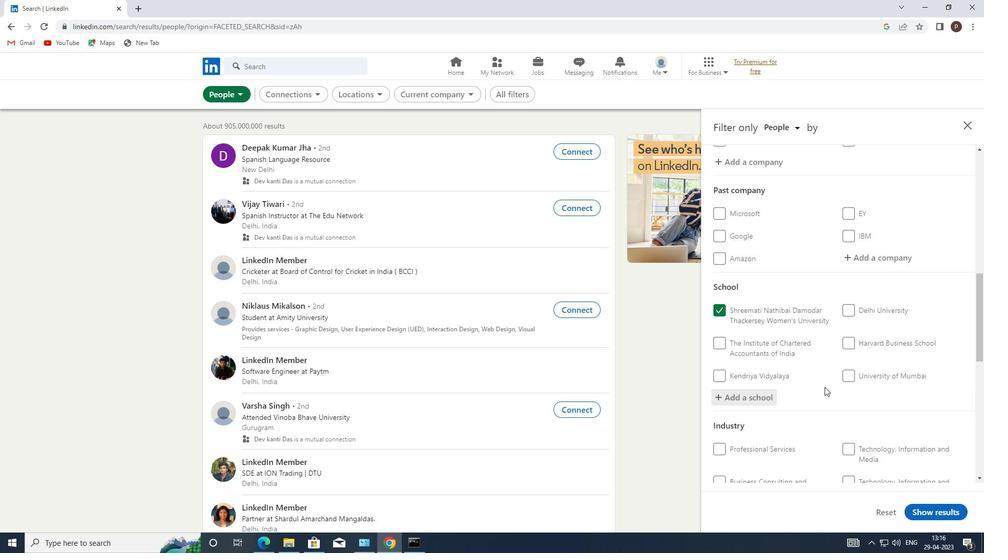 
Action: Mouse scrolled (824, 386) with delta (0, 0)
Screenshot: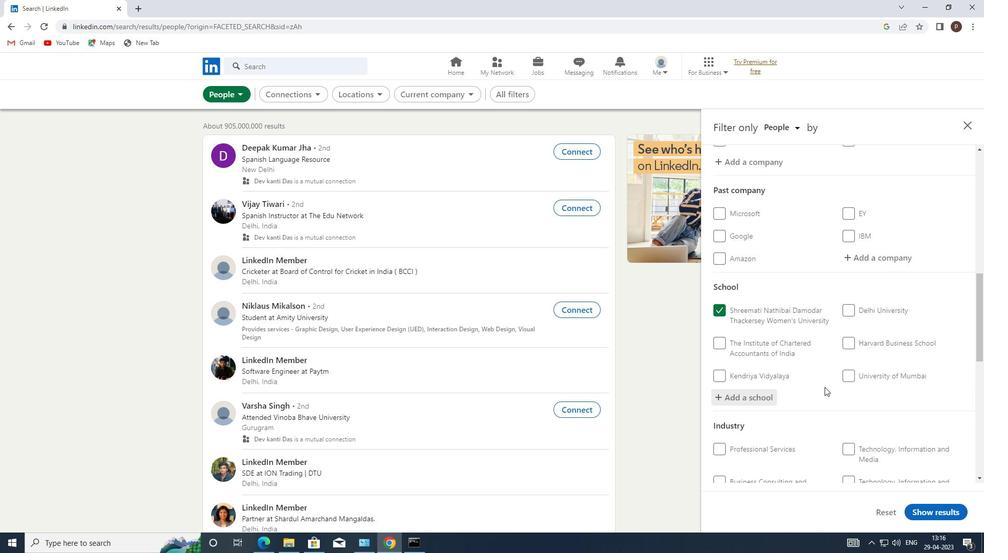 
Action: Mouse scrolled (824, 386) with delta (0, 0)
Screenshot: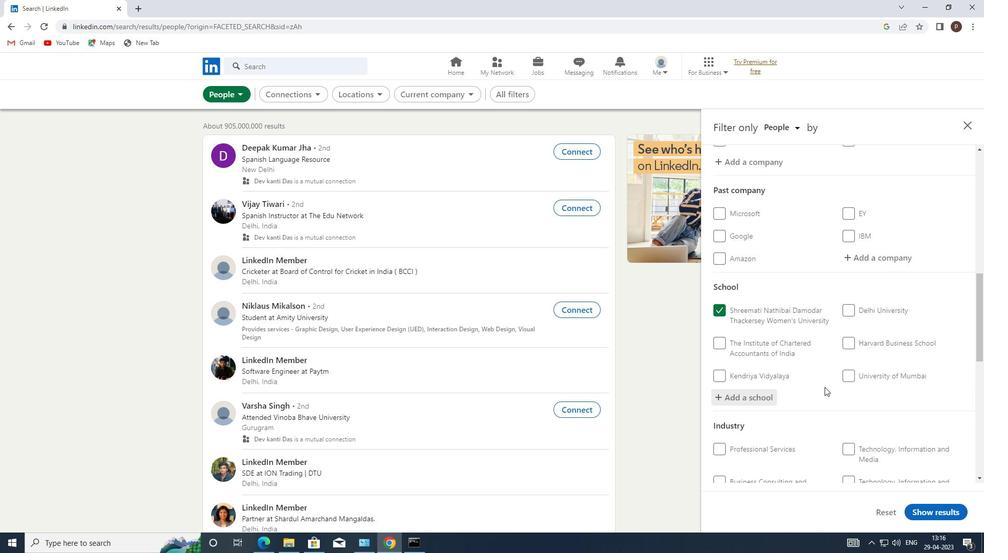 
Action: Mouse moved to (879, 365)
Screenshot: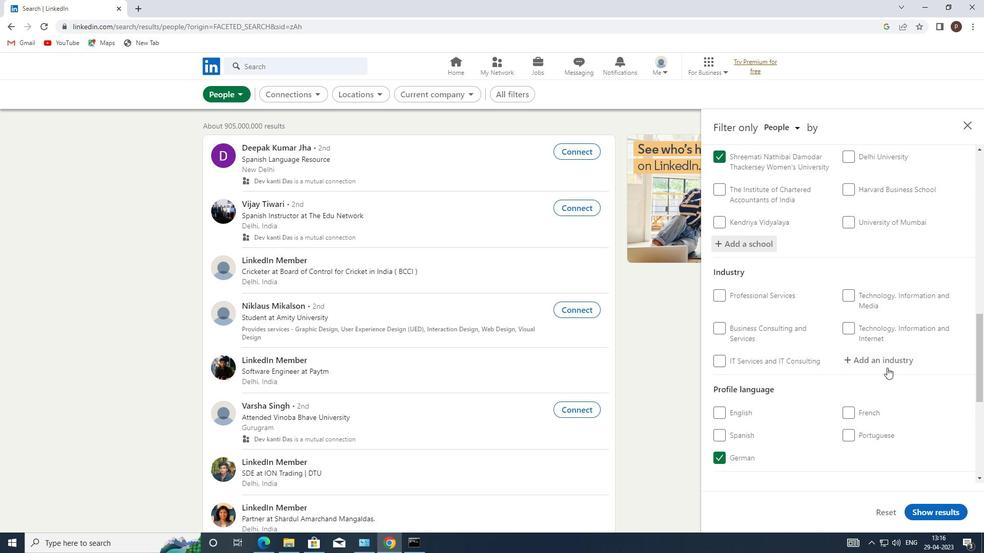 
Action: Mouse pressed left at (879, 365)
Screenshot: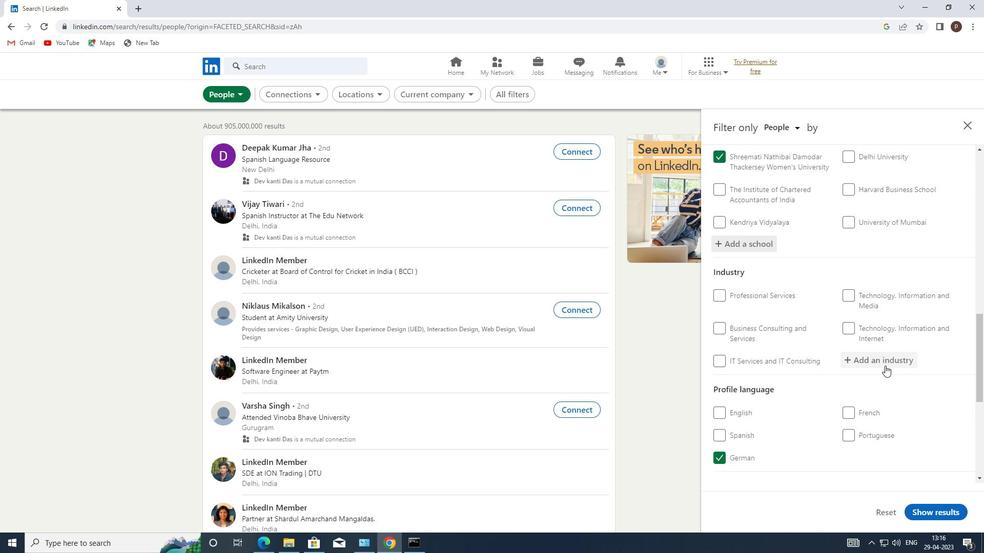 
Action: Mouse moved to (878, 363)
Screenshot: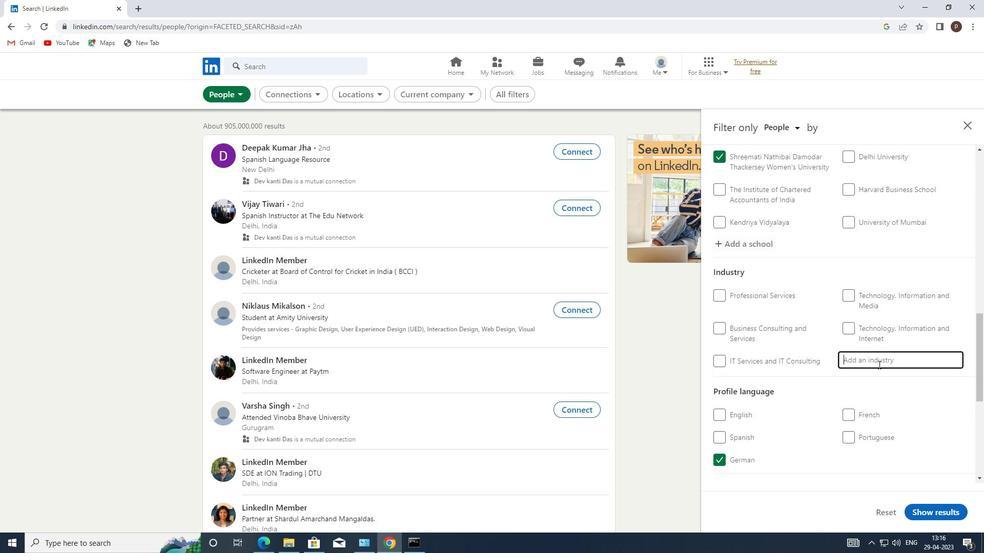 
Action: Key pressed <Key.caps_lock>B<Key.caps_lock>LO
Screenshot: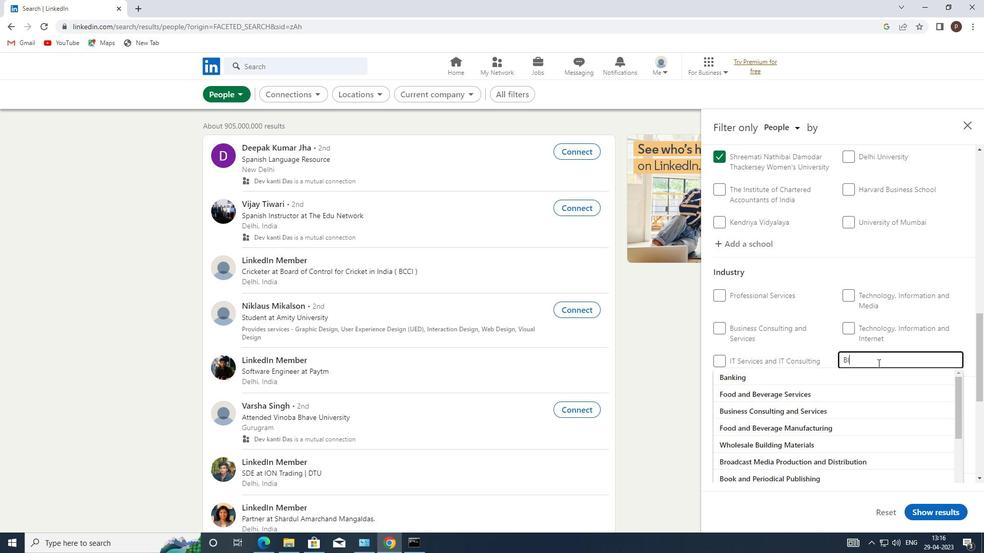 
Action: Mouse moved to (767, 394)
Screenshot: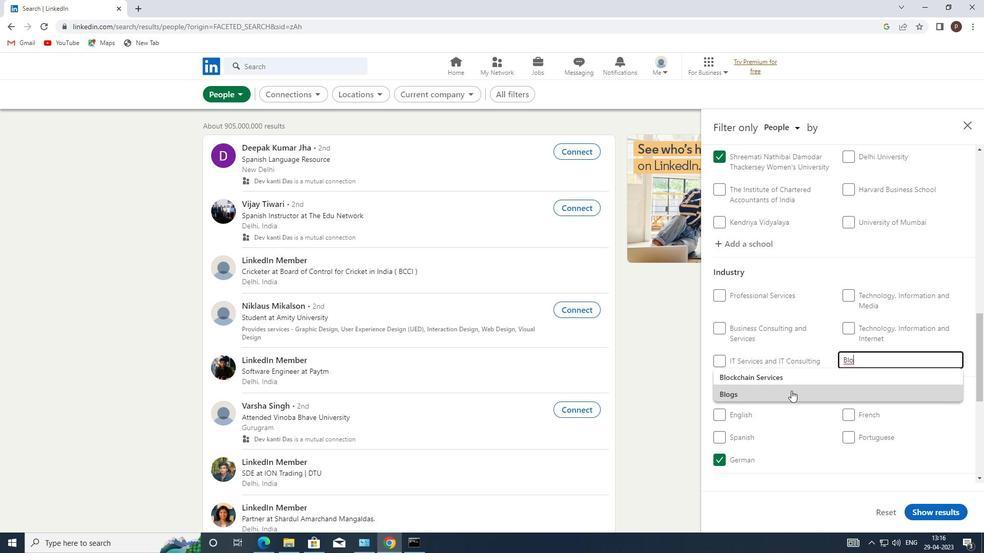 
Action: Mouse pressed left at (767, 394)
Screenshot: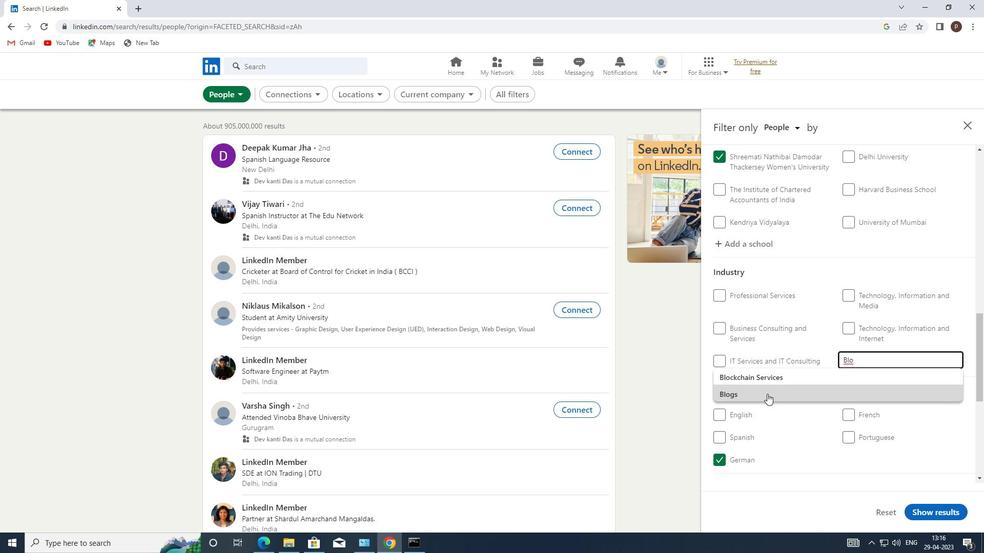 
Action: Mouse moved to (767, 392)
Screenshot: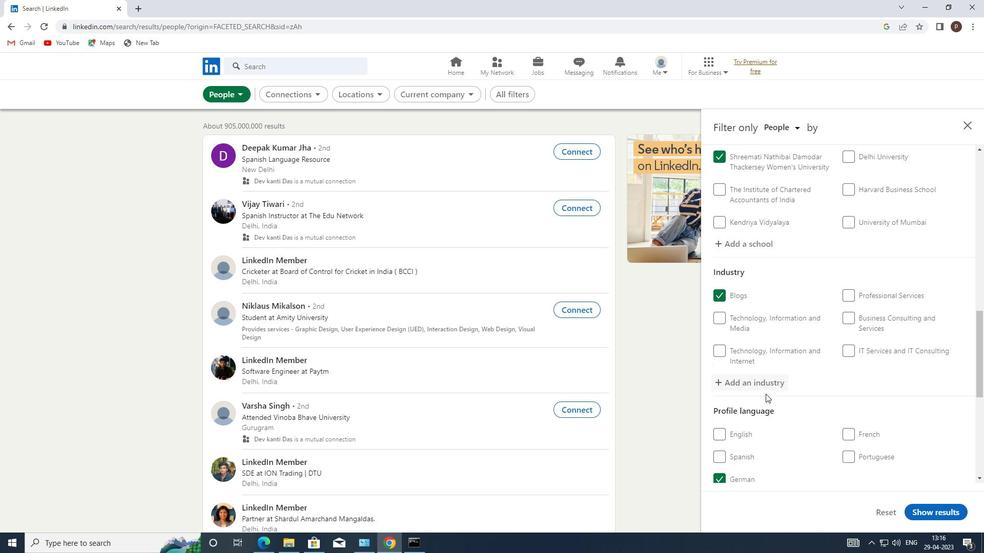 
Action: Mouse scrolled (767, 392) with delta (0, 0)
Screenshot: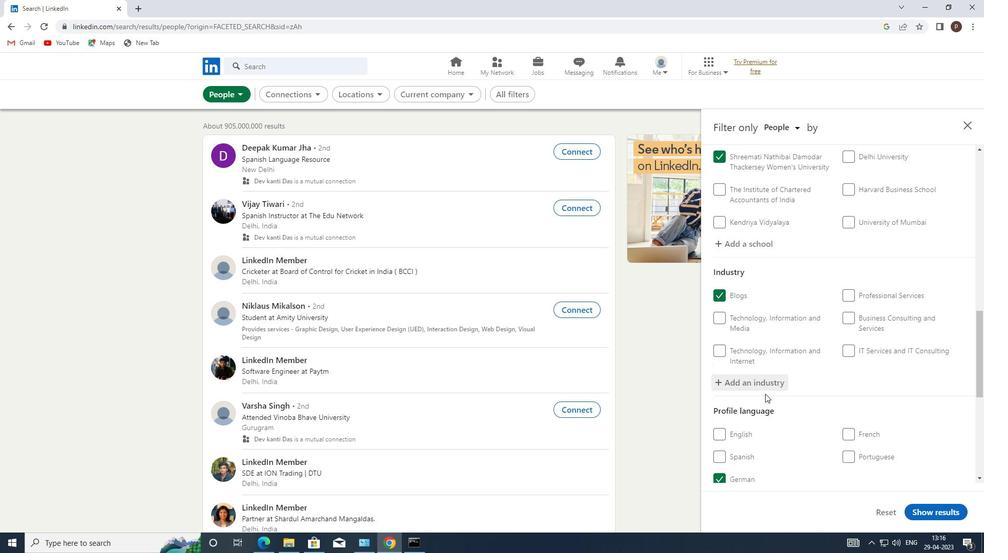 
Action: Mouse scrolled (767, 392) with delta (0, 0)
Screenshot: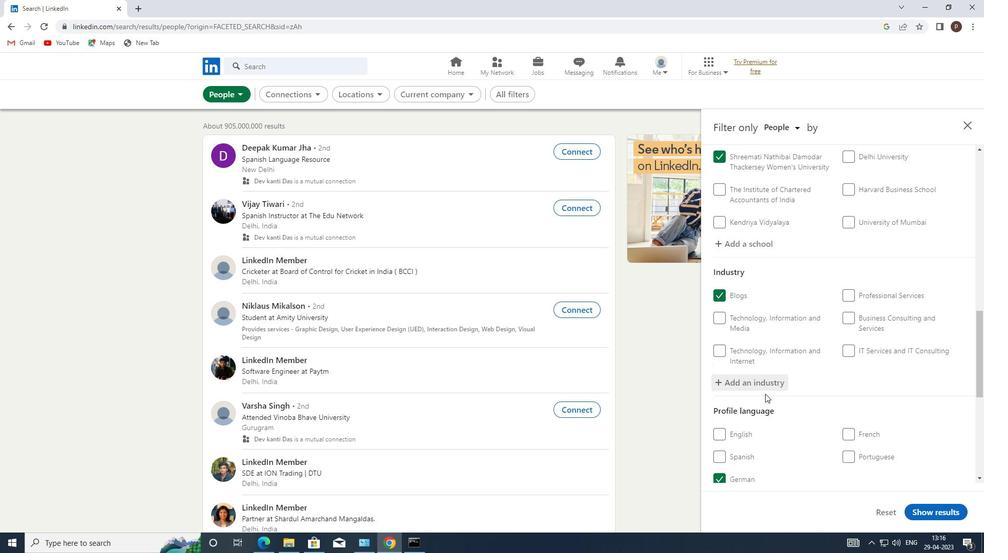 
Action: Mouse scrolled (767, 392) with delta (0, 0)
Screenshot: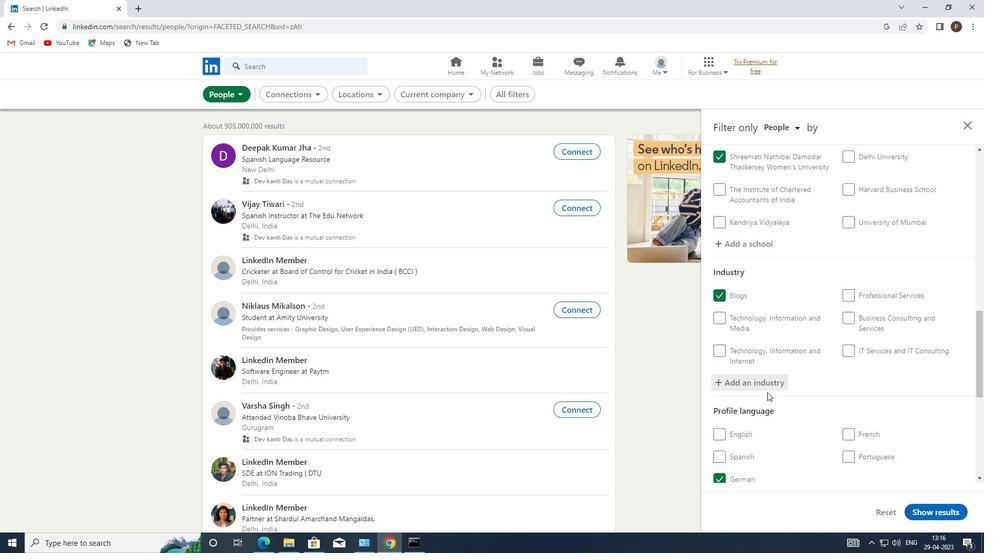 
Action: Mouse moved to (770, 388)
Screenshot: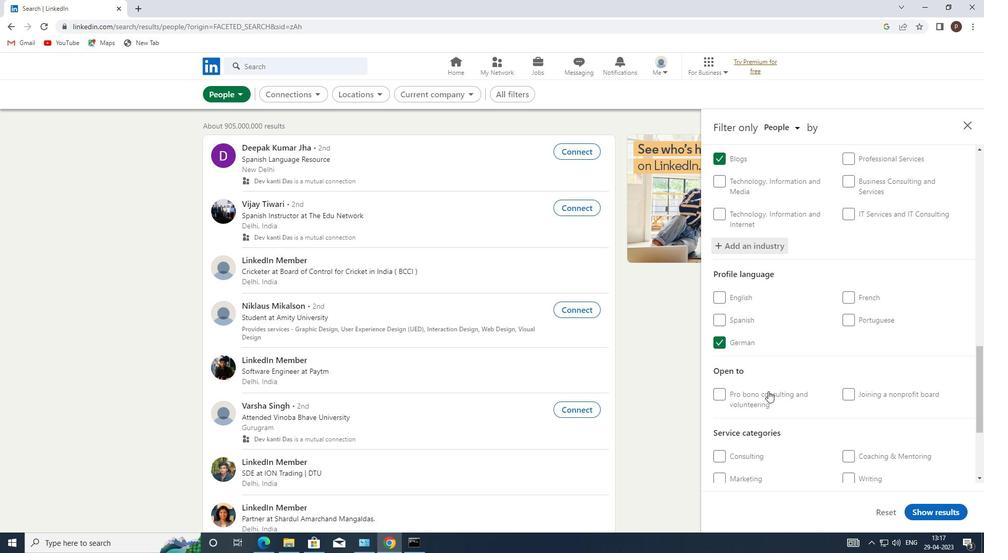 
Action: Mouse scrolled (770, 388) with delta (0, 0)
Screenshot: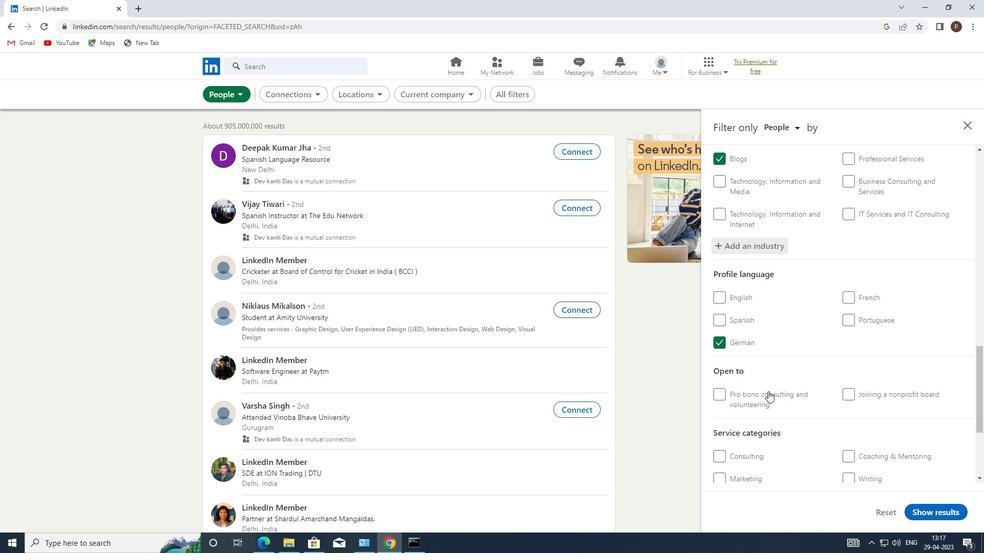 
Action: Mouse scrolled (770, 388) with delta (0, 0)
Screenshot: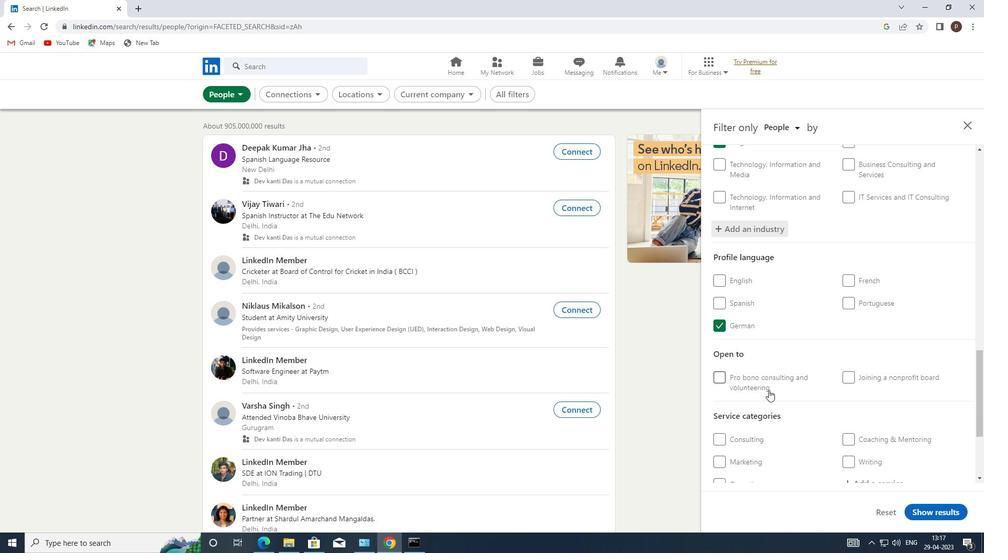 
Action: Mouse moved to (848, 382)
Screenshot: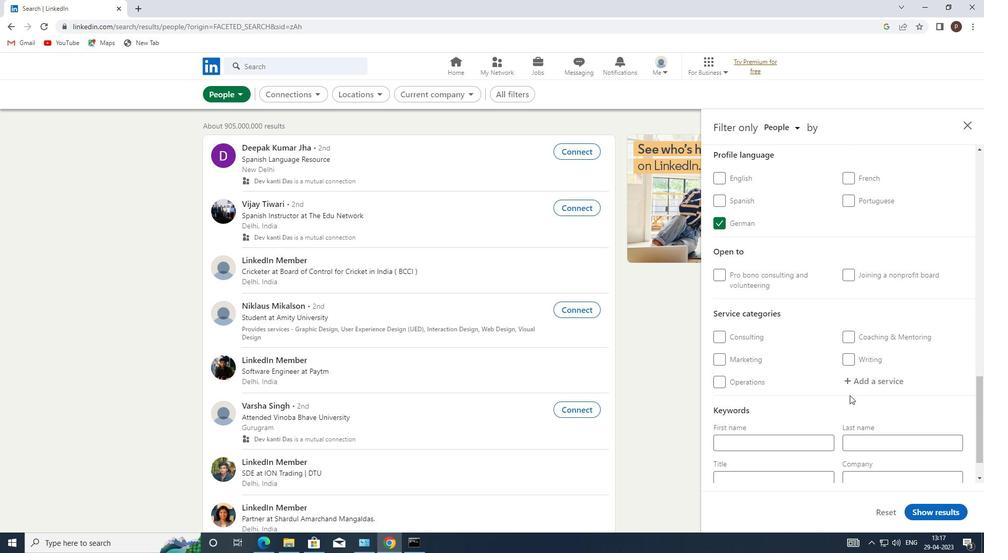 
Action: Mouse pressed left at (848, 382)
Screenshot: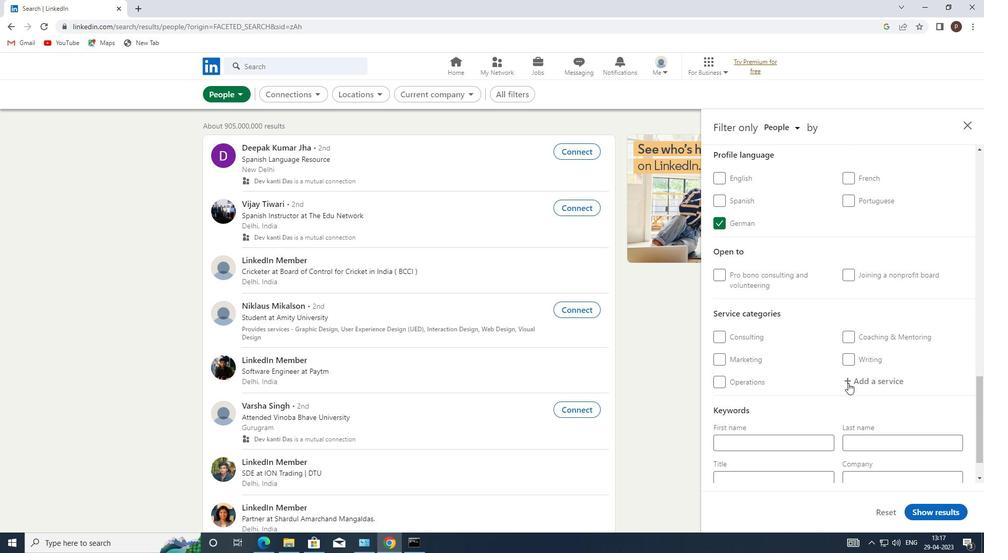 
Action: Mouse moved to (849, 382)
Screenshot: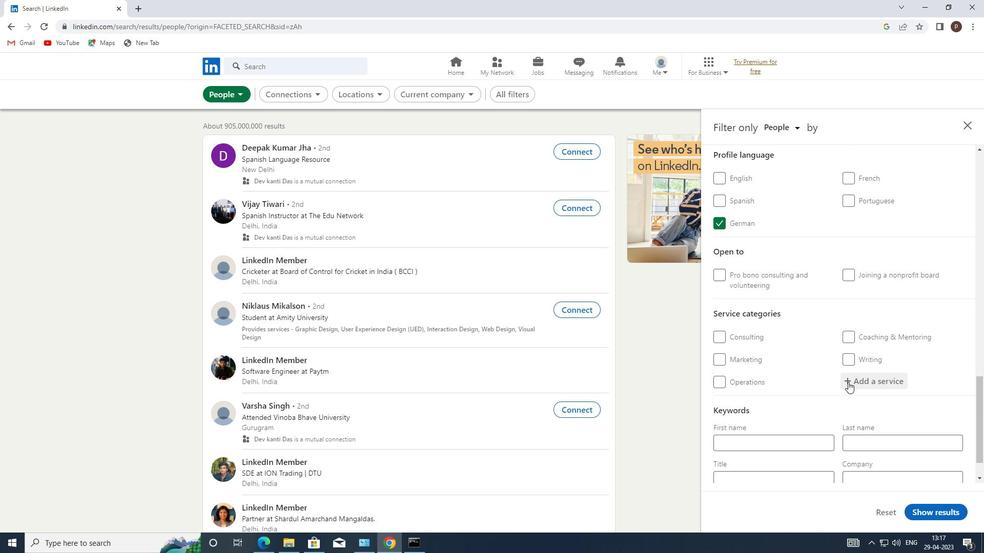 
Action: Mouse pressed left at (849, 382)
Screenshot: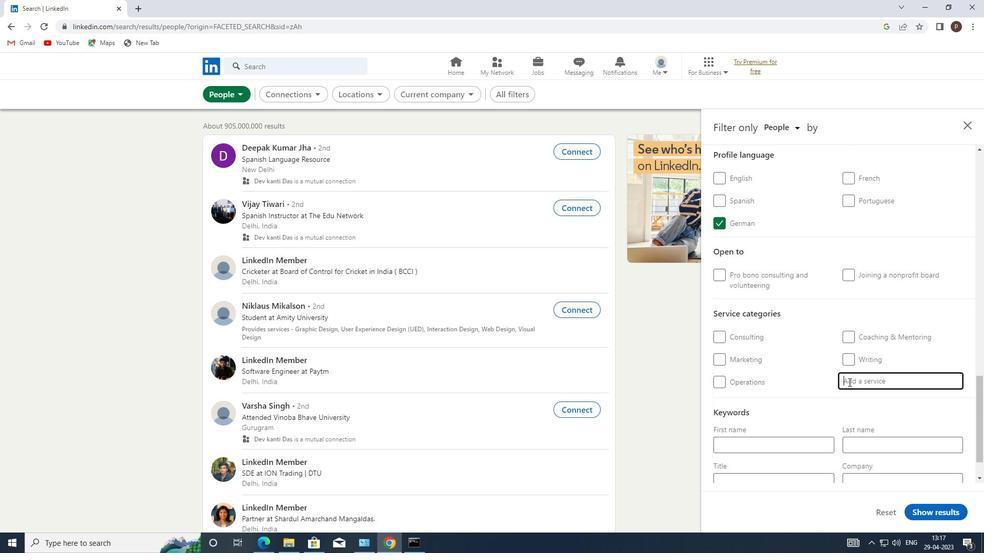 
Action: Key pressed <Key.caps_lock>G<Key.caps_lock>RAPHI
Screenshot: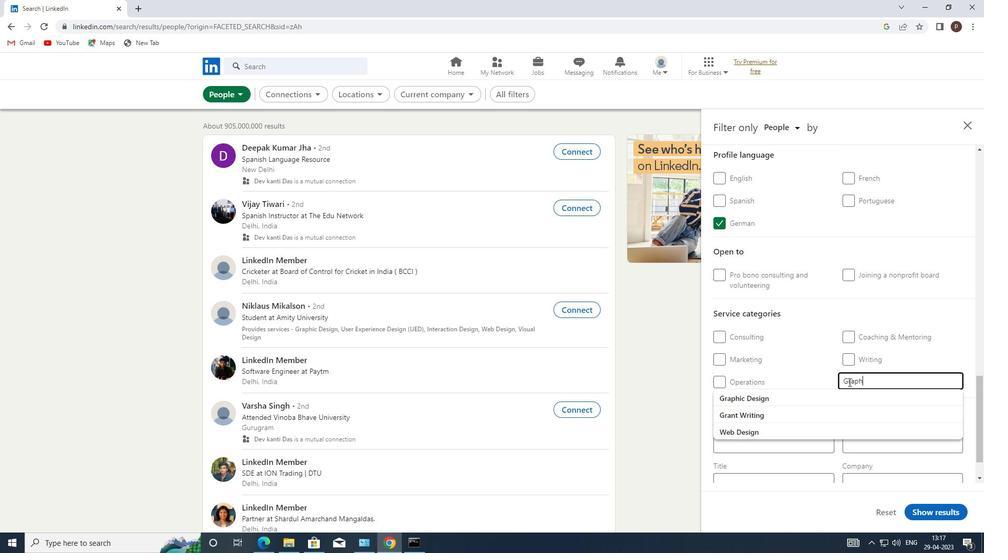 
Action: Mouse moved to (774, 400)
Screenshot: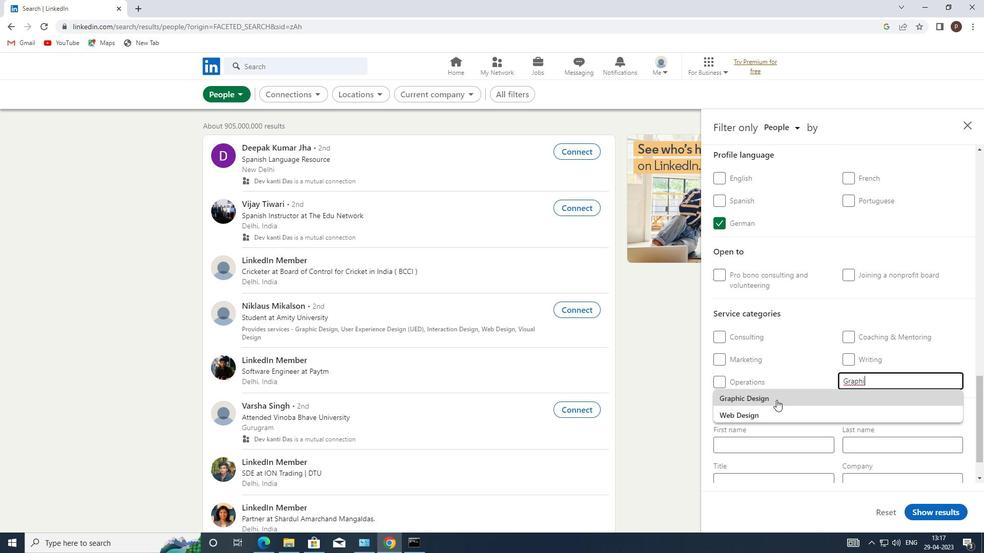
Action: Mouse pressed left at (774, 400)
Screenshot: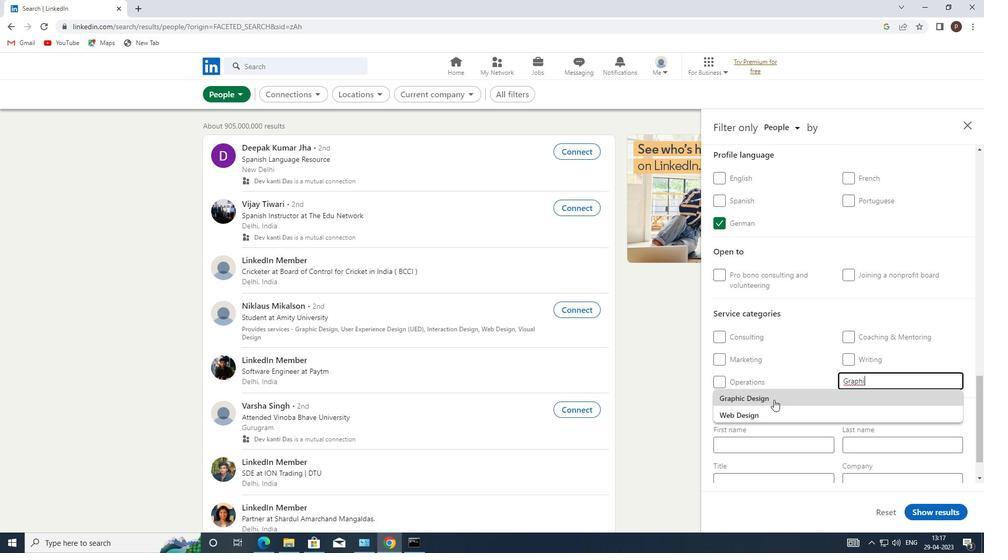 
Action: Mouse moved to (782, 395)
Screenshot: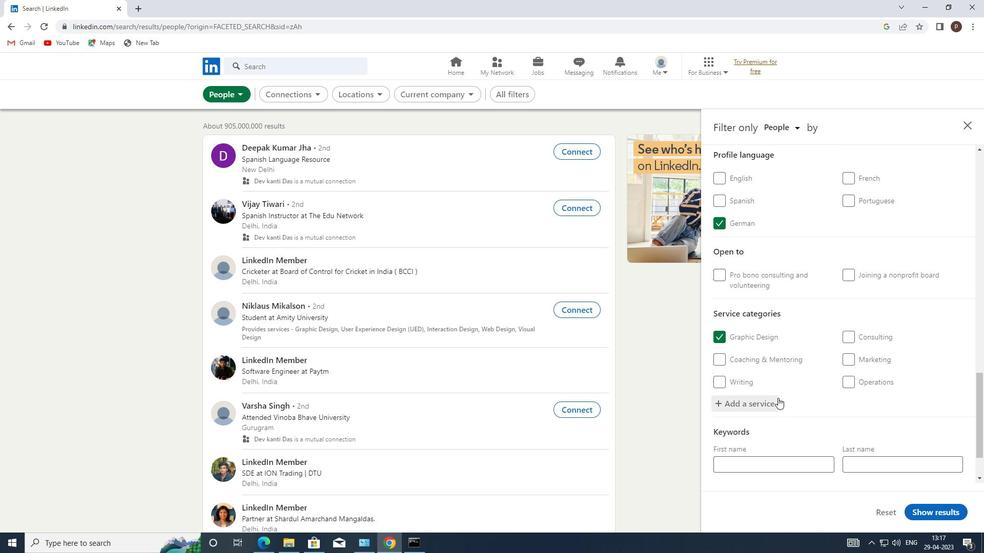 
Action: Mouse scrolled (782, 395) with delta (0, 0)
Screenshot: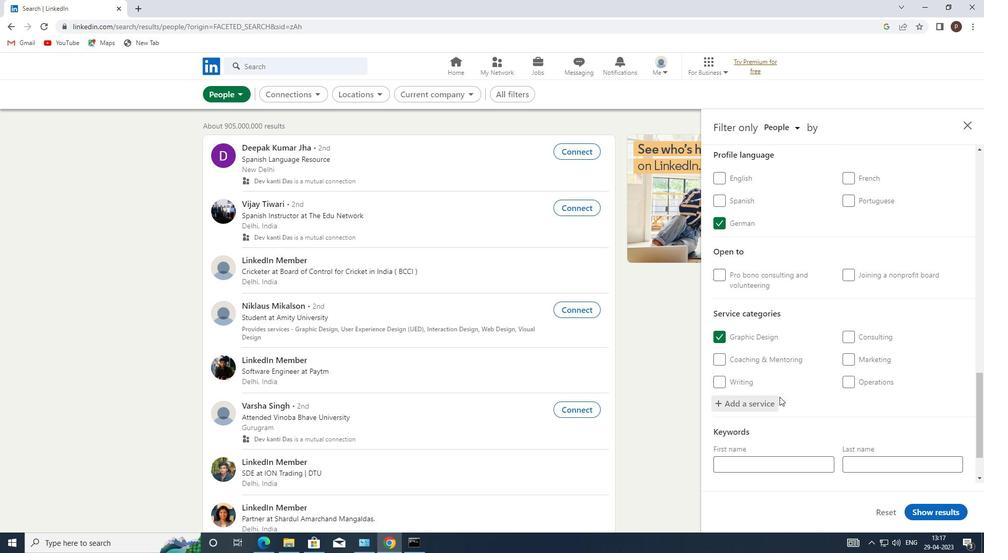 
Action: Mouse scrolled (782, 395) with delta (0, 0)
Screenshot: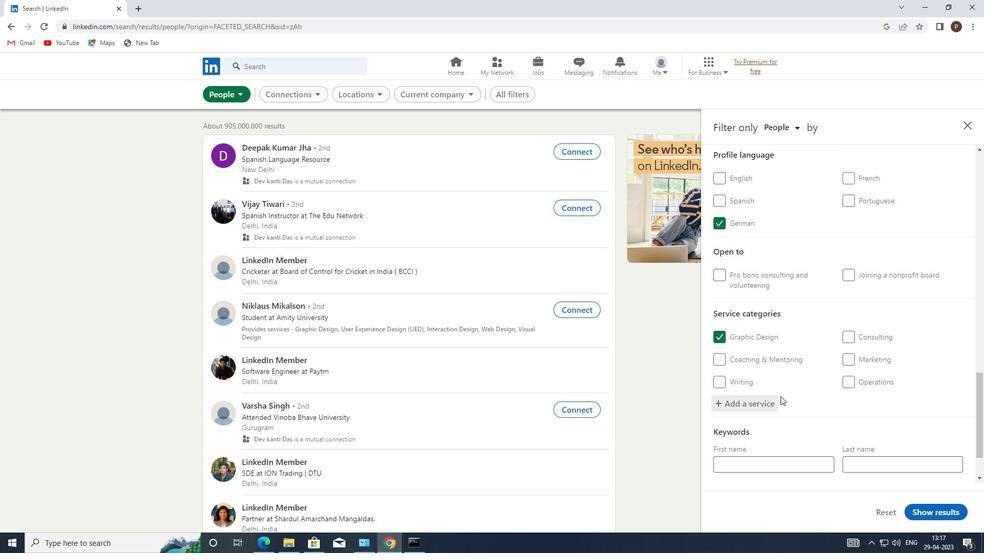 
Action: Mouse scrolled (782, 395) with delta (0, 0)
Screenshot: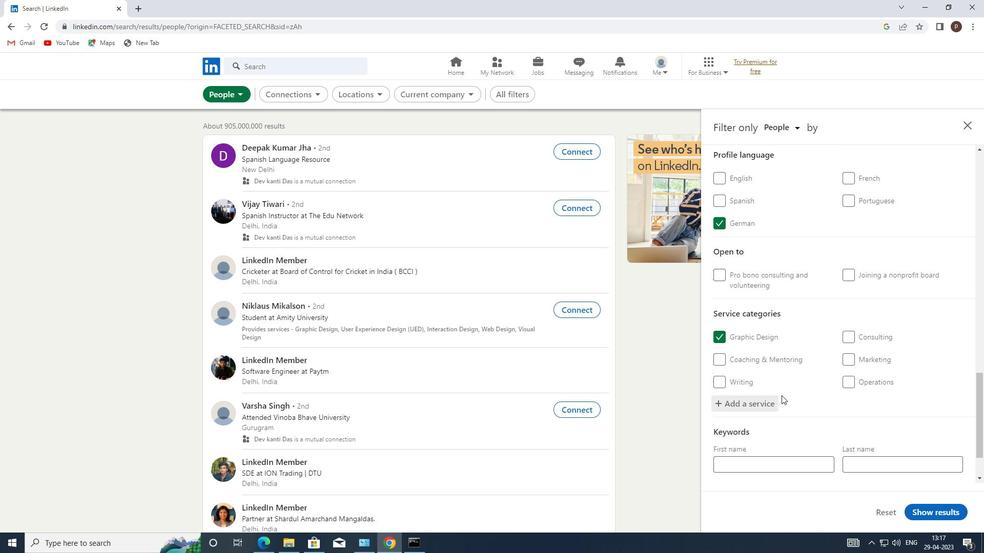 
Action: Mouse moved to (753, 434)
Screenshot: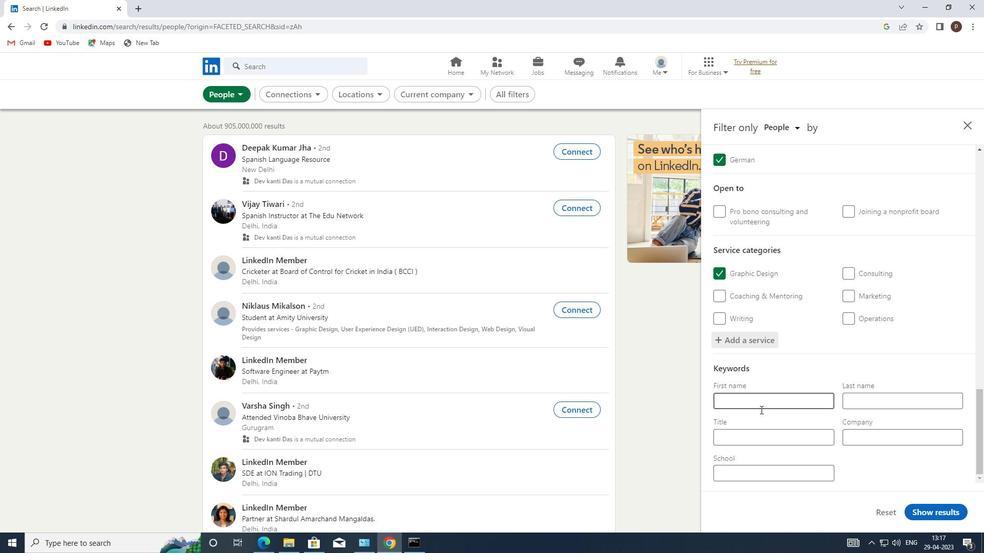 
Action: Mouse pressed left at (753, 434)
Screenshot: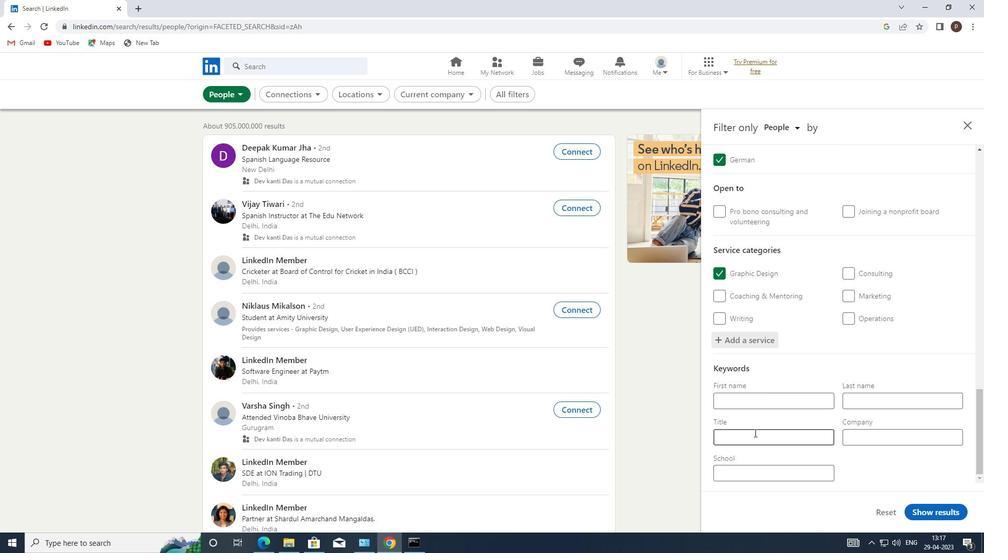 
Action: Key pressed <Key.caps_lock>S<Key.caps_lock>OFTWARE<Key.space><Key.caps_lock>N<Key.caps_lock>INJANEER<Key.space>
Screenshot: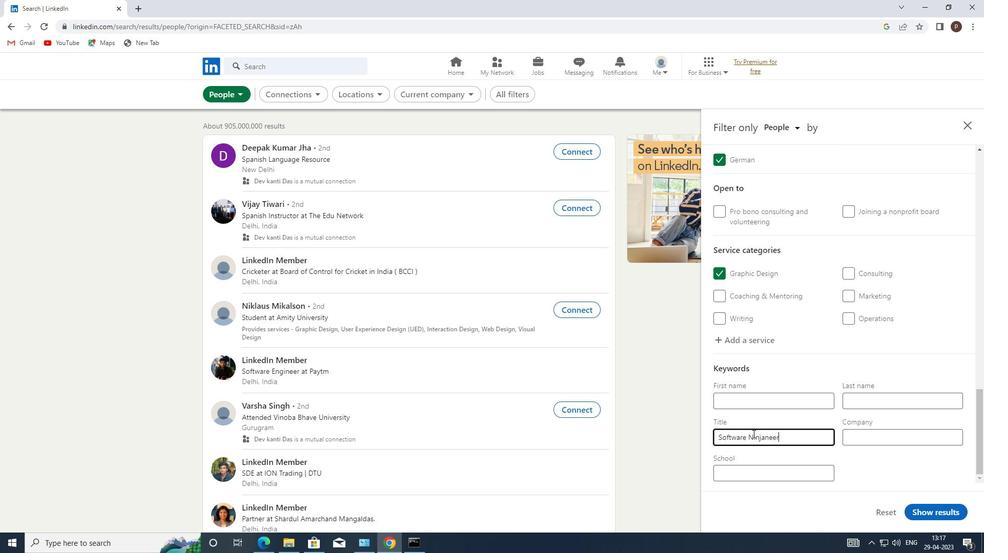
Action: Mouse moved to (929, 510)
Screenshot: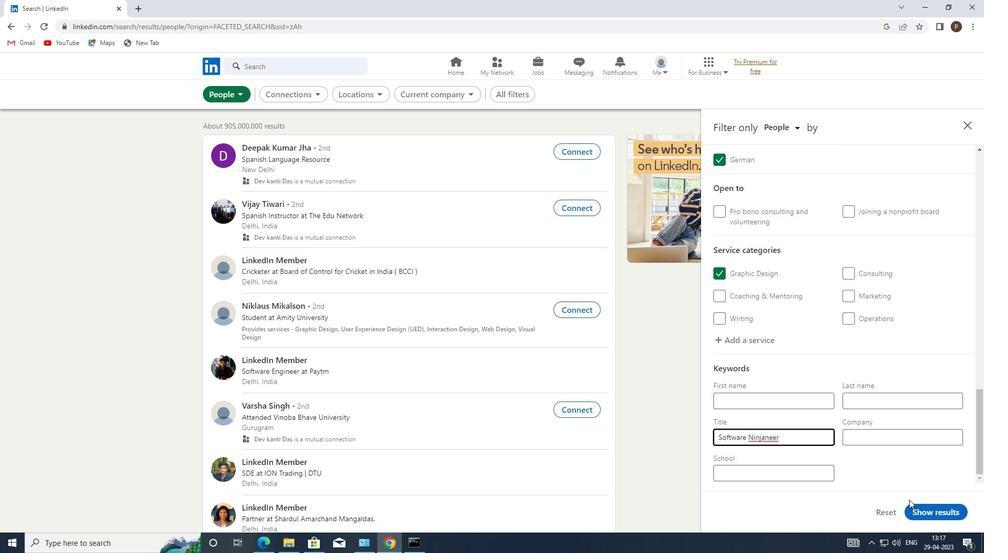 
Action: Mouse pressed left at (929, 510)
Screenshot: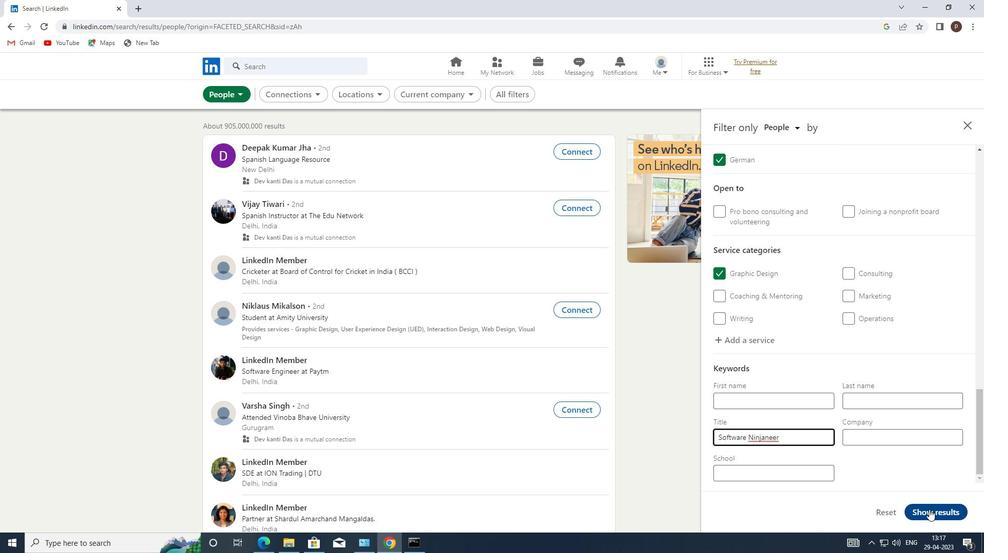 
Action: Mouse moved to (929, 510)
Screenshot: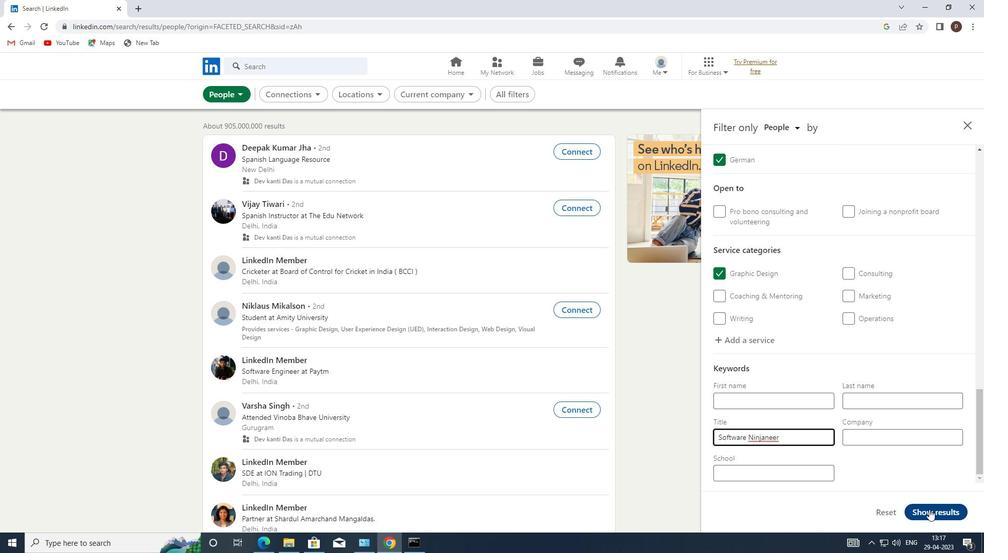 
